 Task: In the  document Skylar ,change text color to 'Dark Blue' Insert the shape mentioned shape on right side of the text 'Cloud'. Change color of the shape to  YellowChange shape height to  3
Action: Mouse moved to (379, 315)
Screenshot: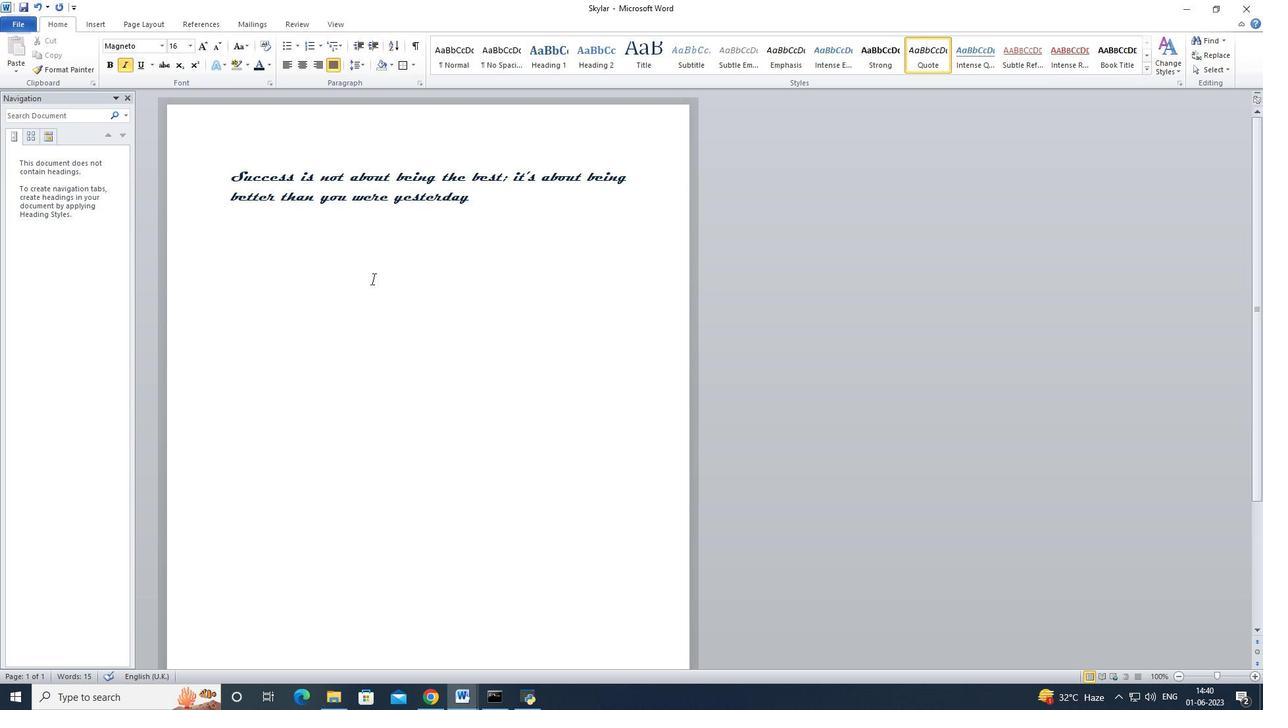 
Action: Mouse pressed left at (379, 315)
Screenshot: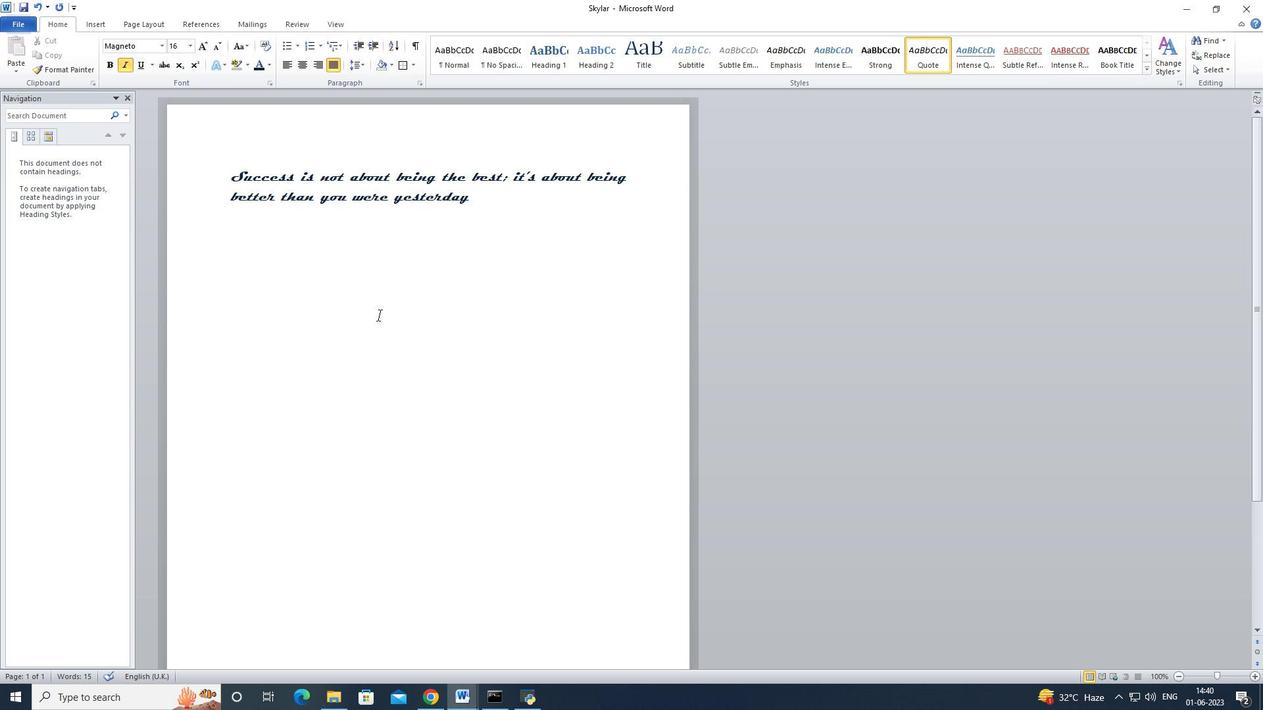 
Action: Mouse moved to (482, 251)
Screenshot: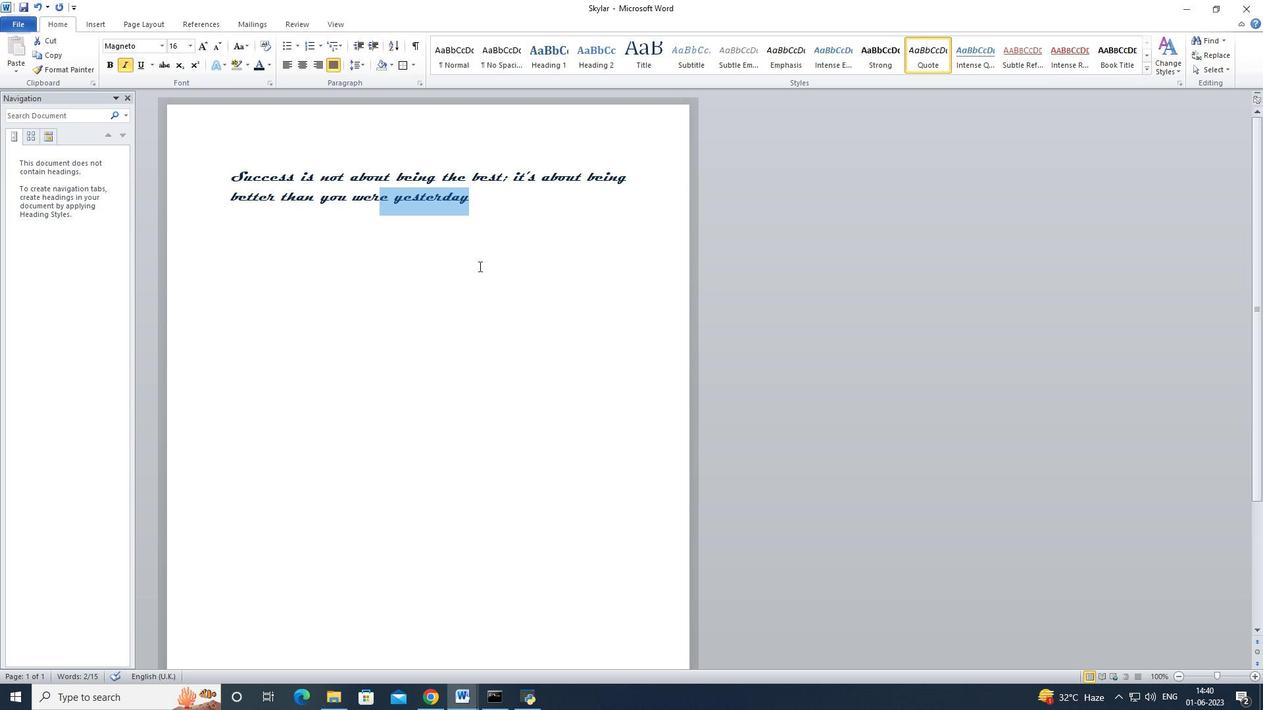 
Action: Mouse pressed left at (482, 251)
Screenshot: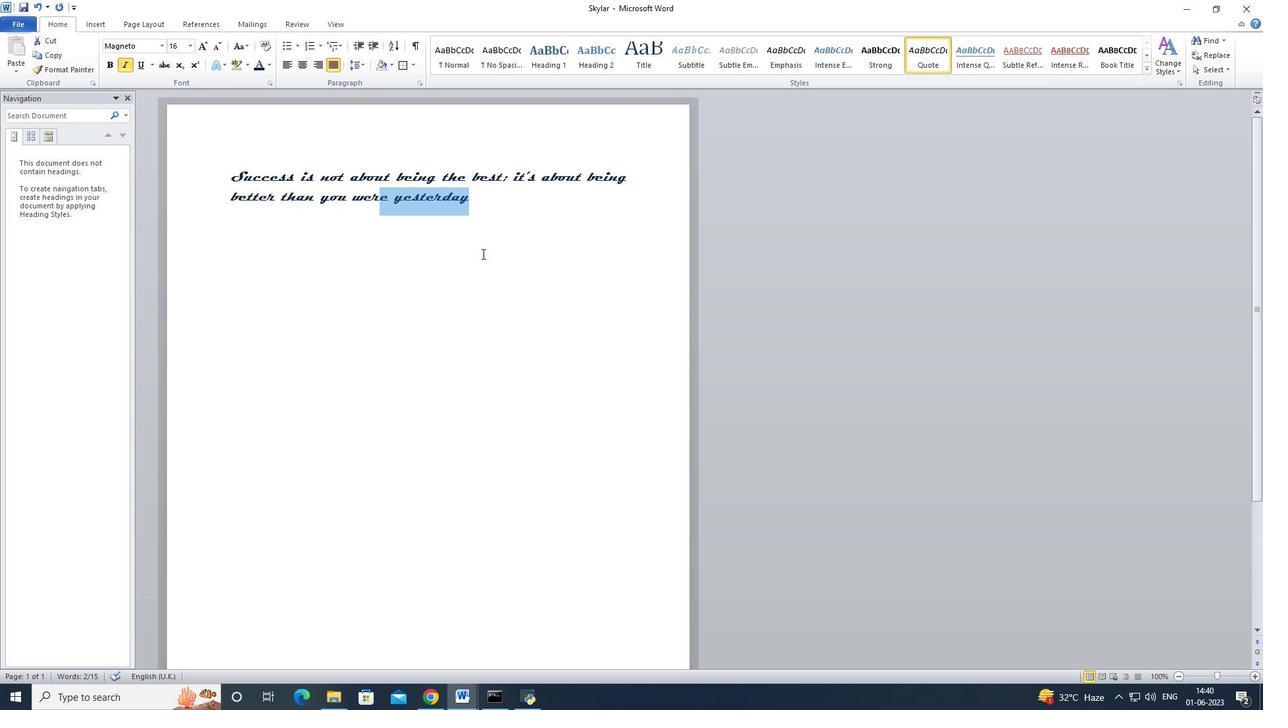 
Action: Mouse moved to (476, 202)
Screenshot: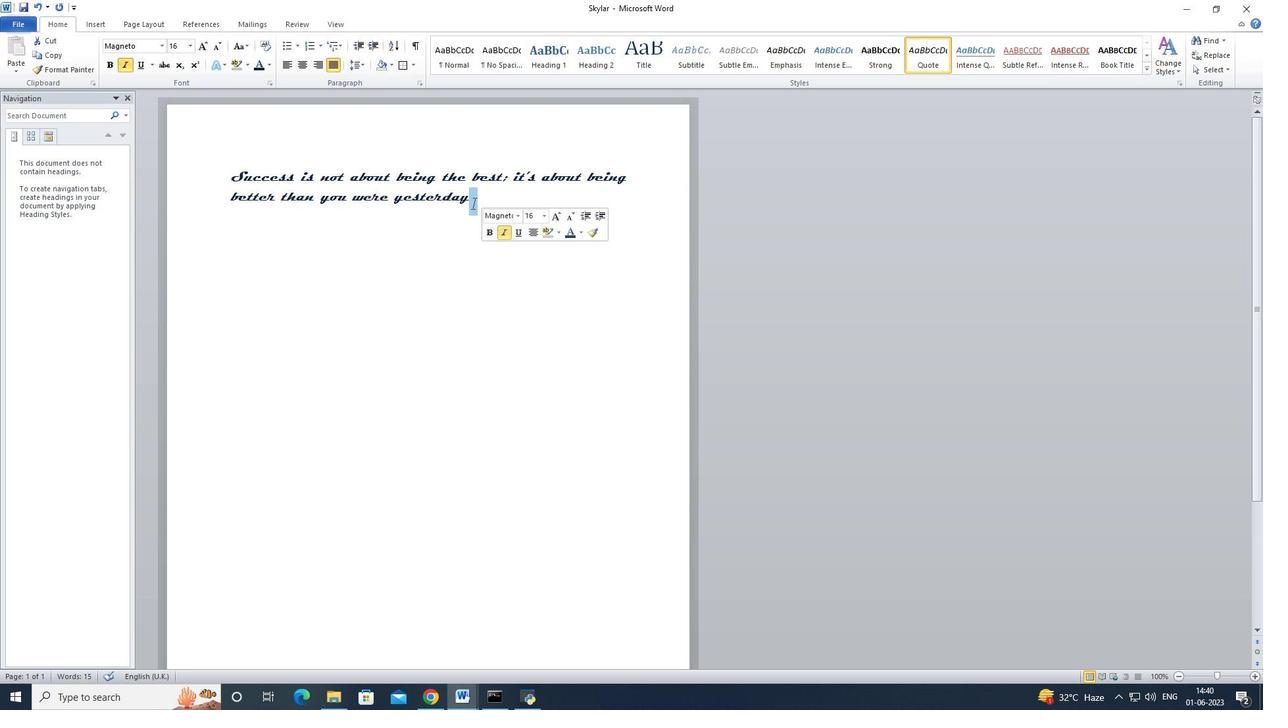 
Action: Mouse pressed left at (476, 202)
Screenshot: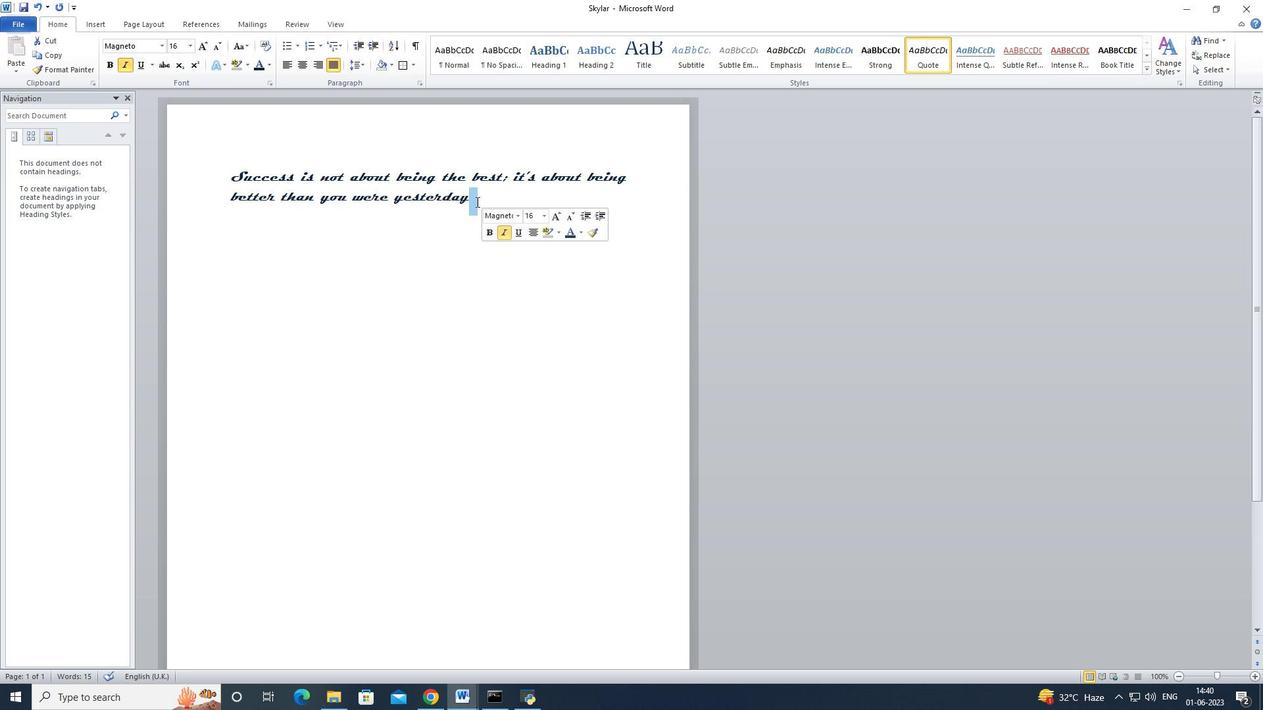 
Action: Mouse moved to (270, 66)
Screenshot: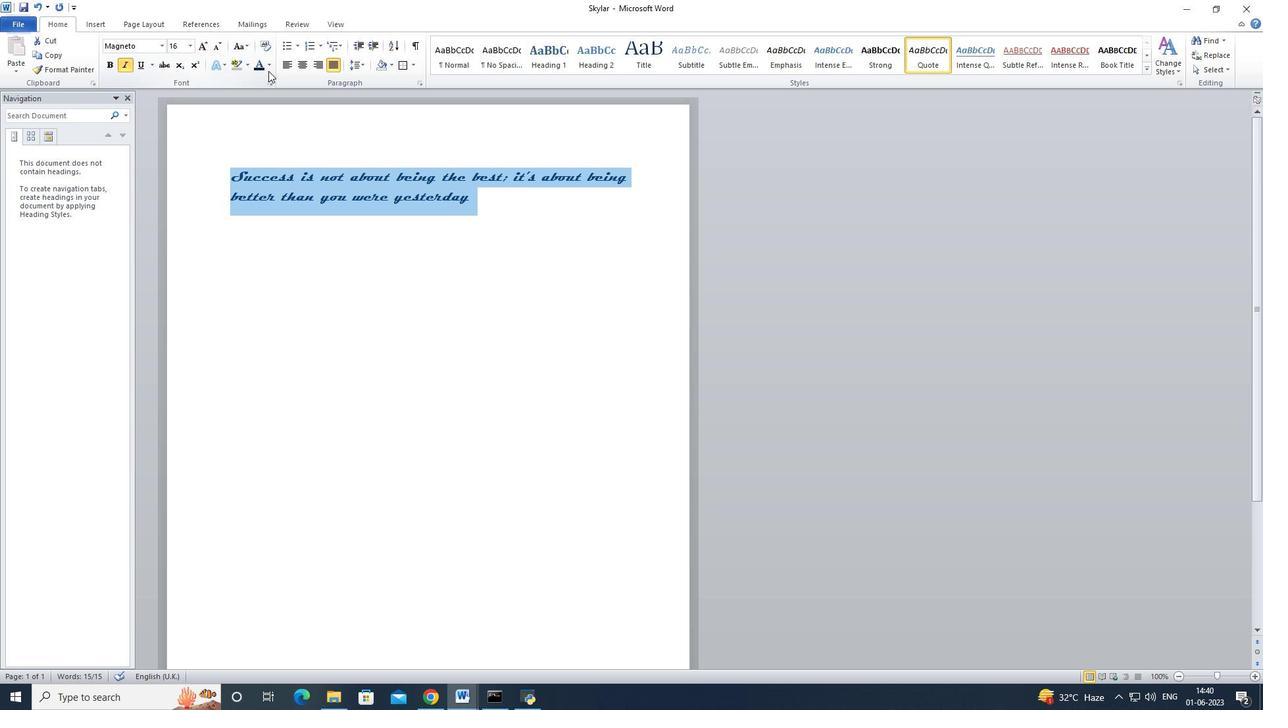 
Action: Mouse pressed left at (270, 66)
Screenshot: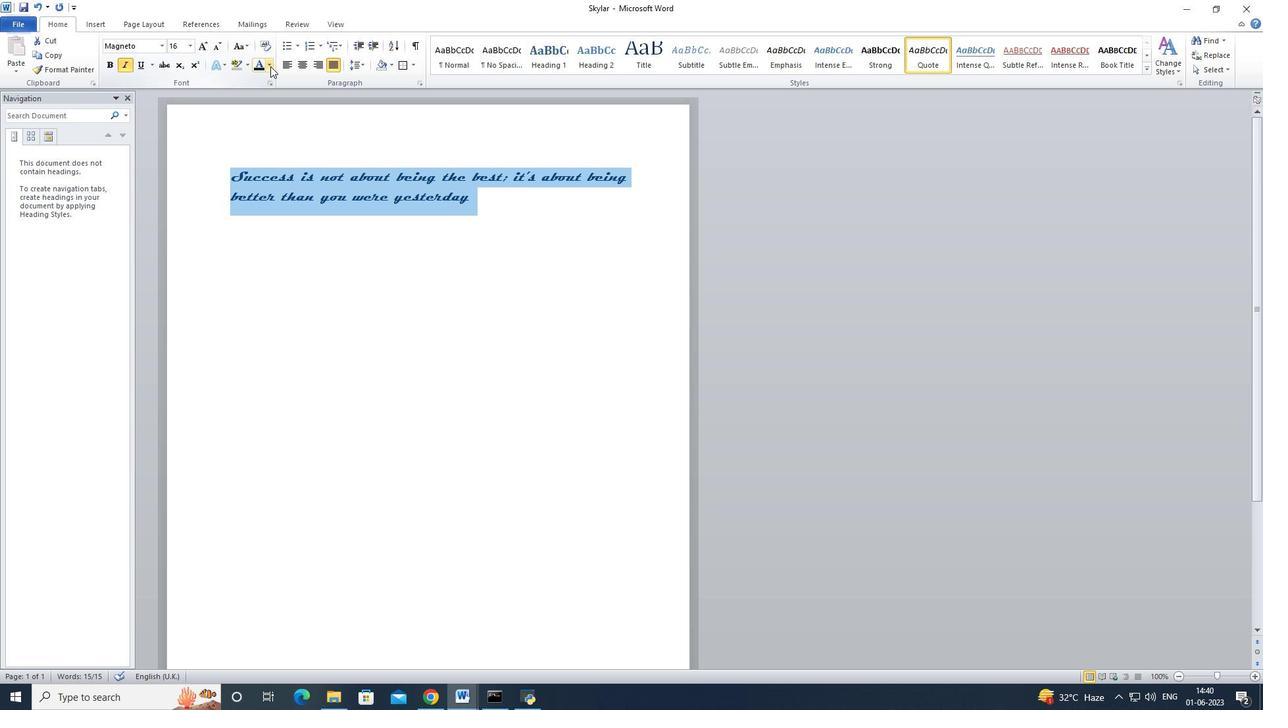 
Action: Mouse moved to (293, 150)
Screenshot: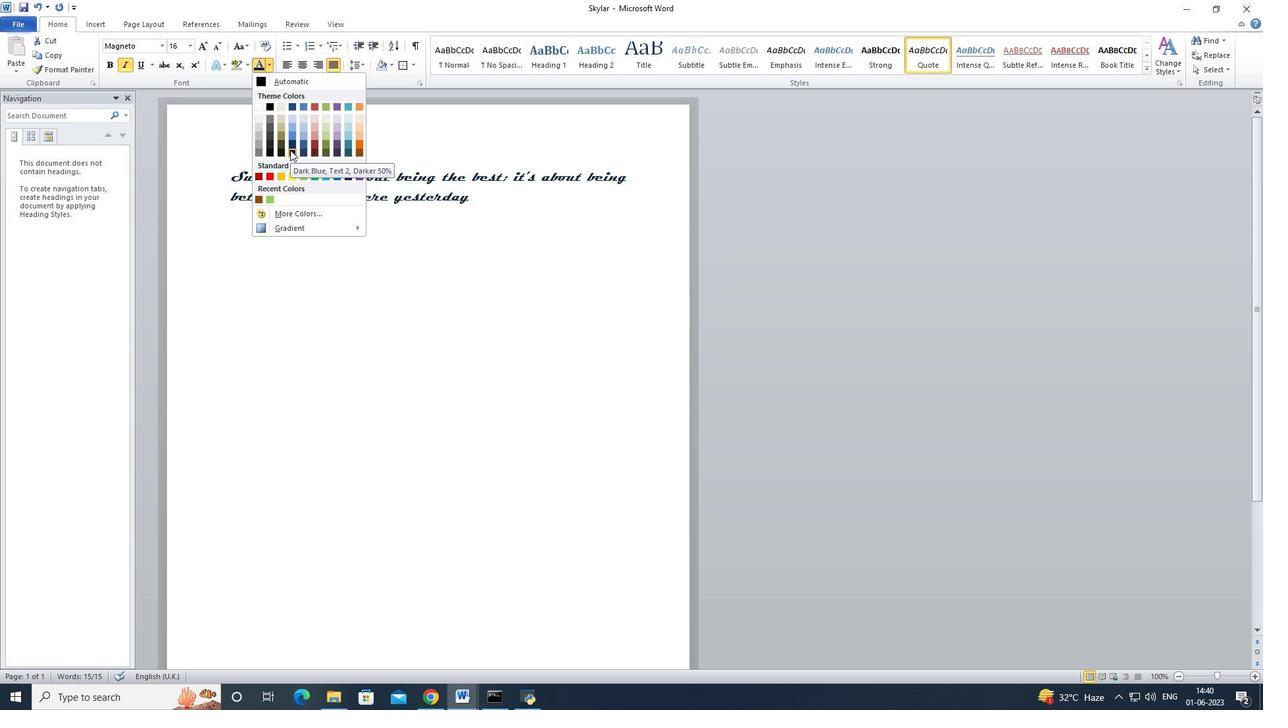 
Action: Mouse pressed left at (293, 150)
Screenshot: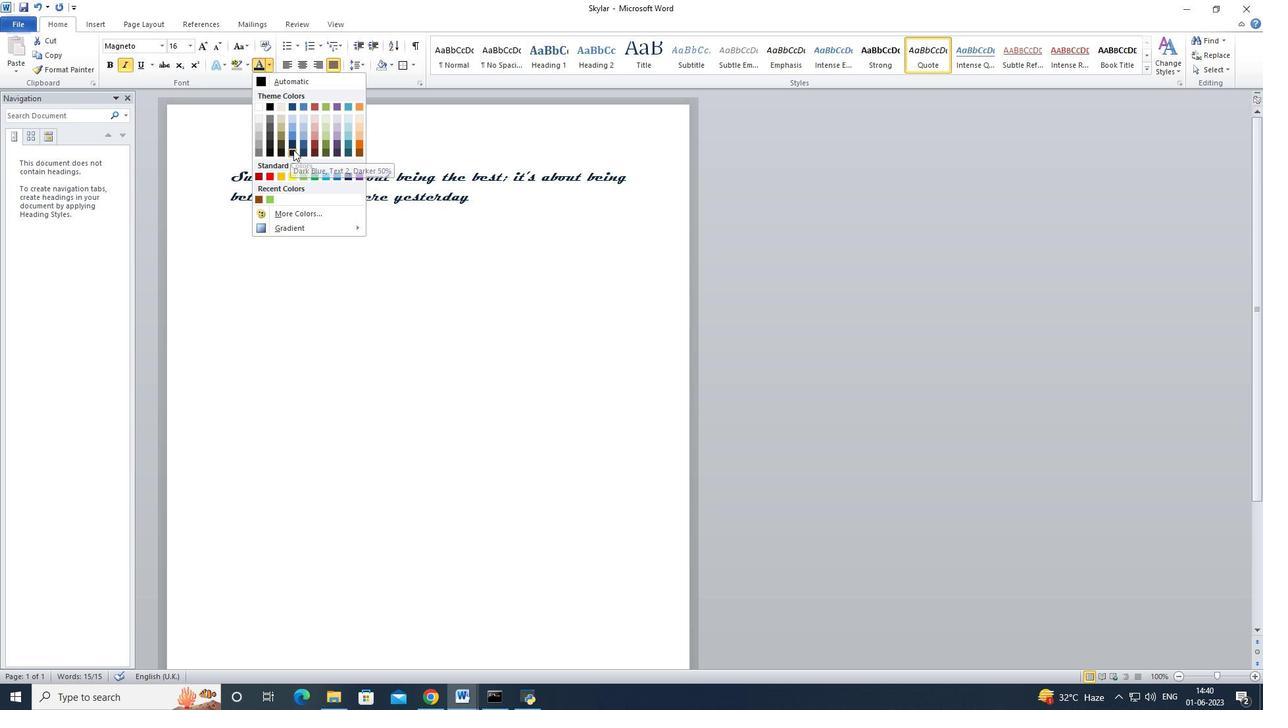 
Action: Mouse moved to (491, 198)
Screenshot: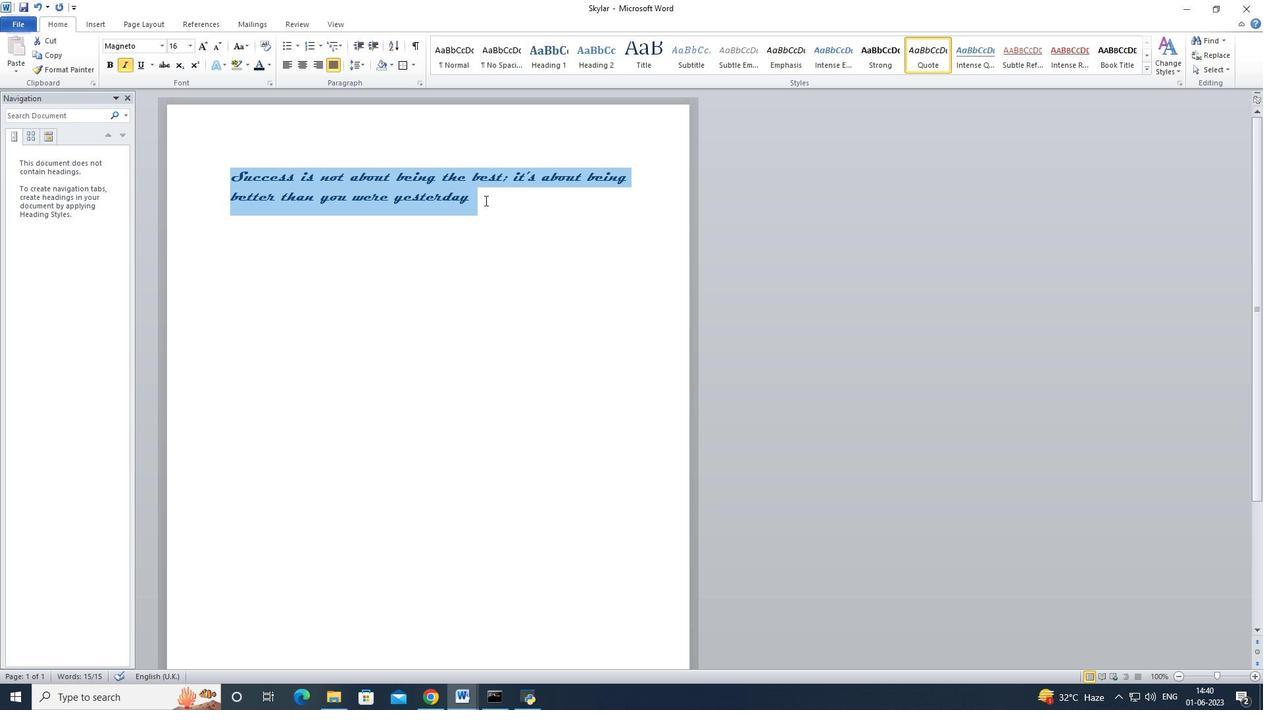 
Action: Mouse pressed left at (491, 198)
Screenshot: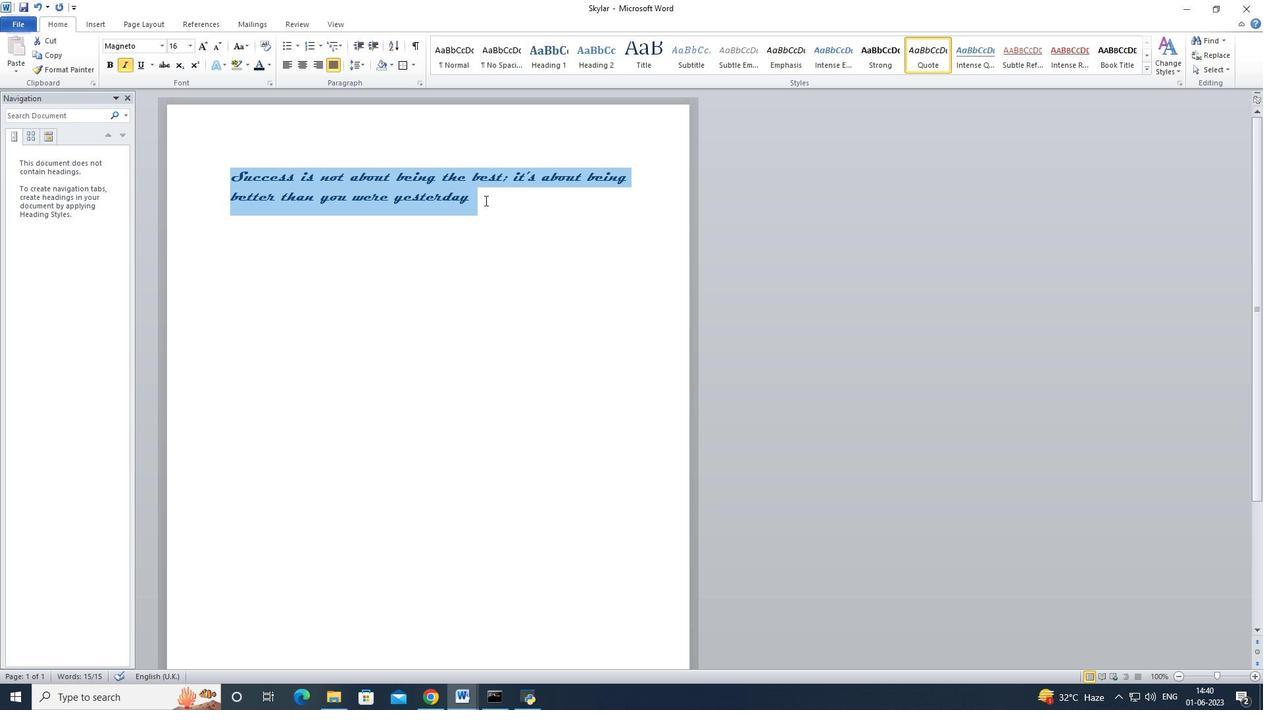 
Action: Mouse moved to (97, 19)
Screenshot: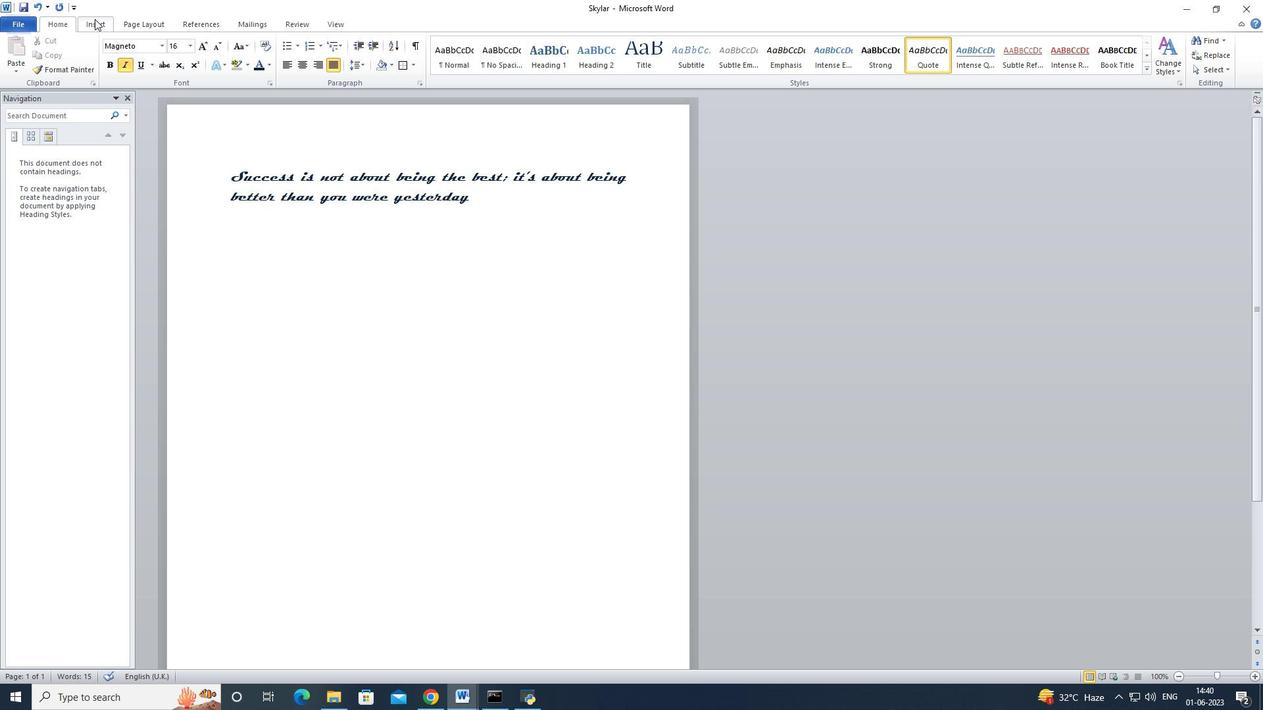 
Action: Mouse pressed left at (97, 19)
Screenshot: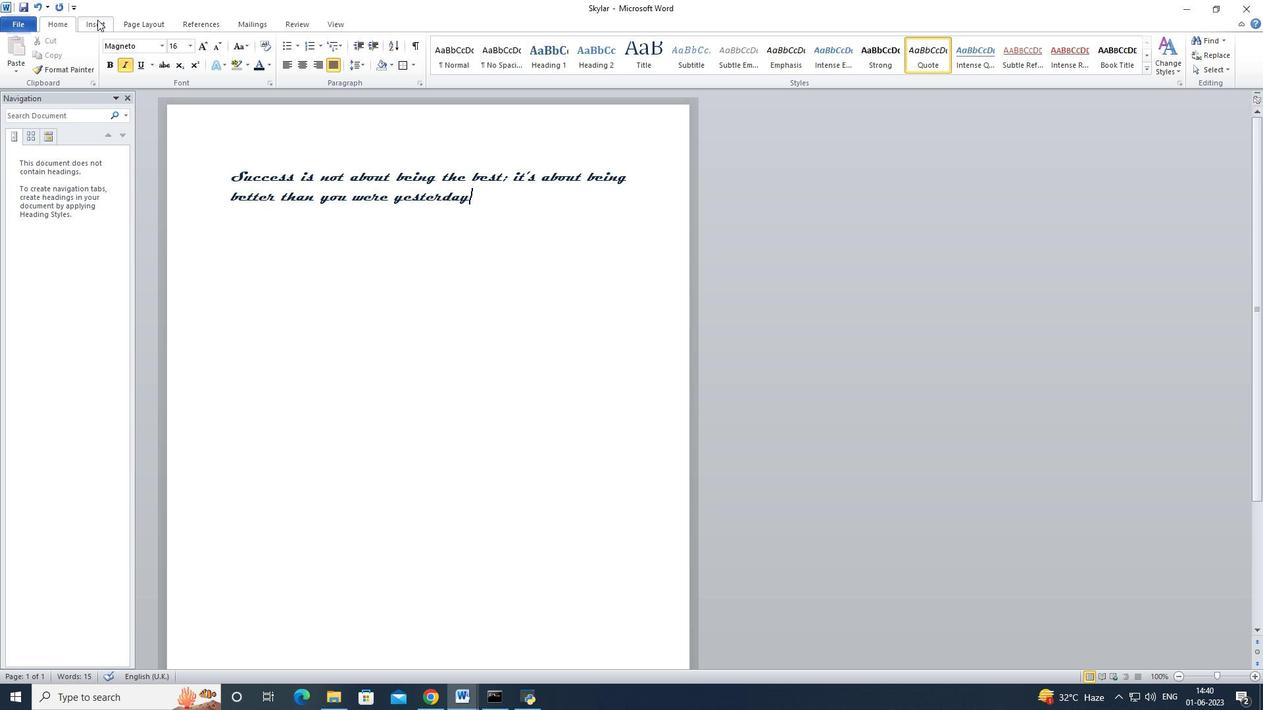 
Action: Mouse moved to (202, 52)
Screenshot: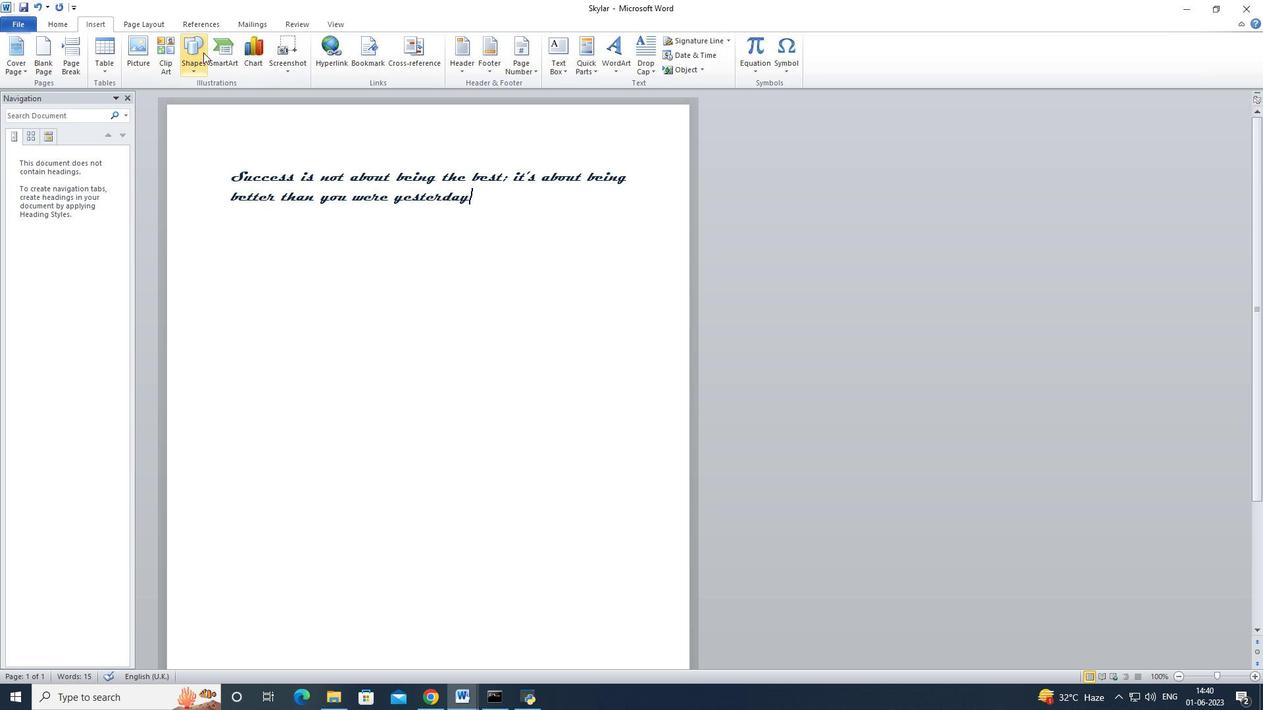 
Action: Mouse pressed left at (202, 52)
Screenshot: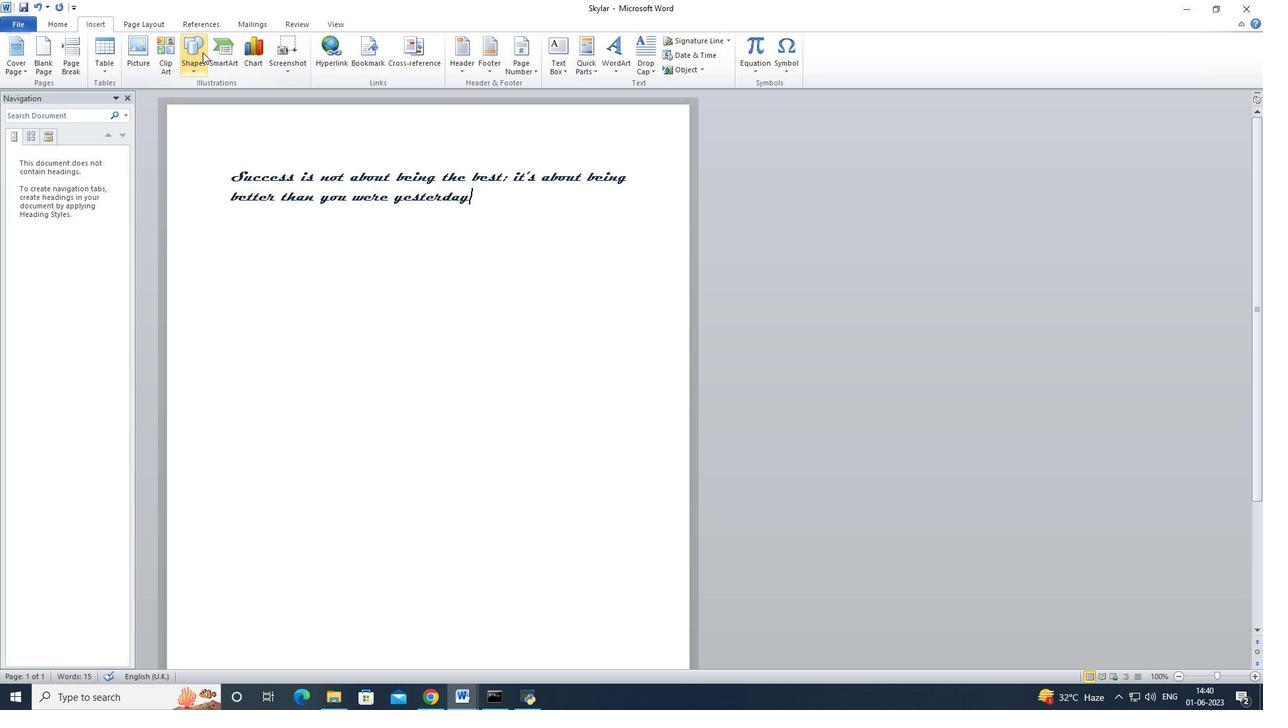 
Action: Mouse moved to (317, 209)
Screenshot: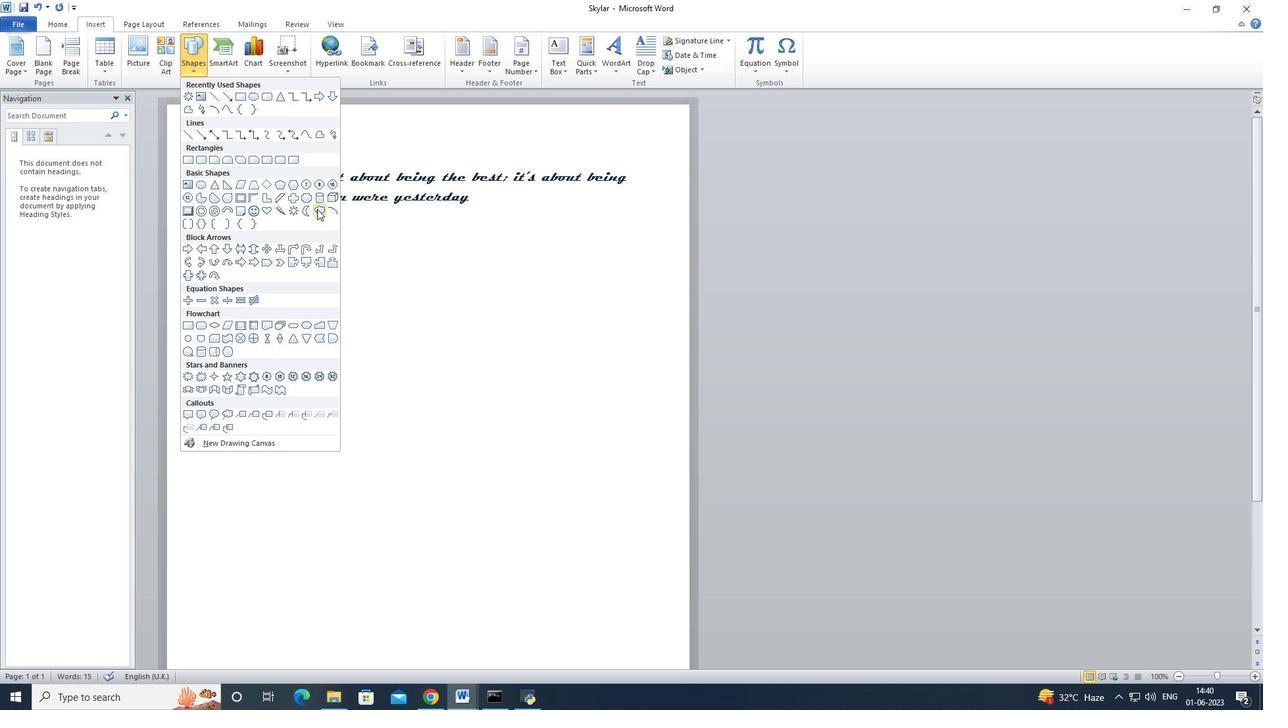 
Action: Mouse pressed left at (317, 209)
Screenshot: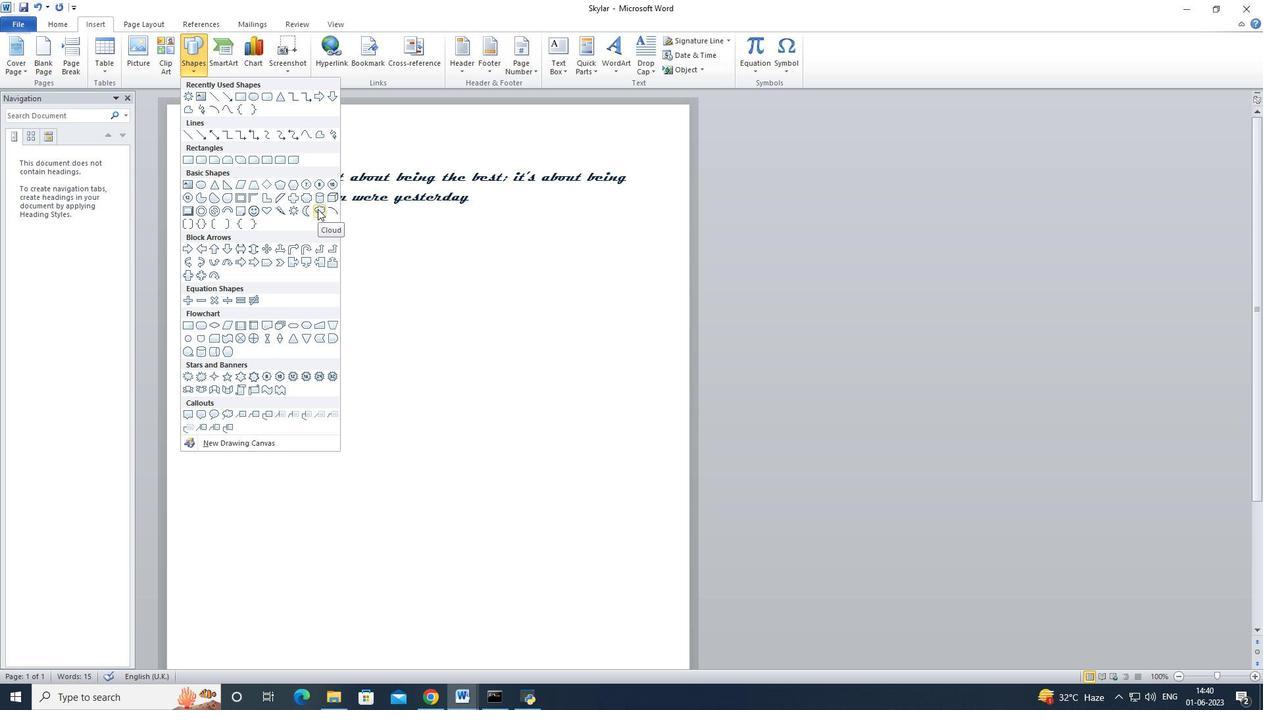 
Action: Mouse moved to (489, 206)
Screenshot: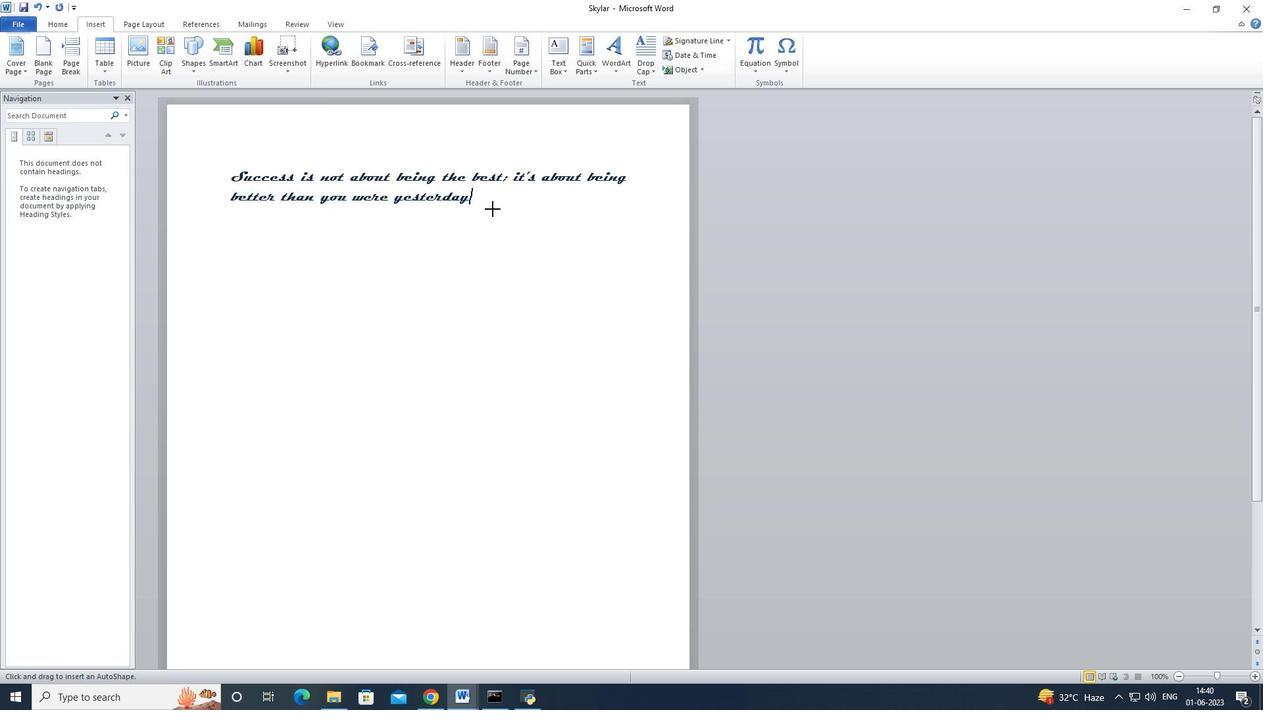 
Action: Mouse pressed left at (489, 206)
Screenshot: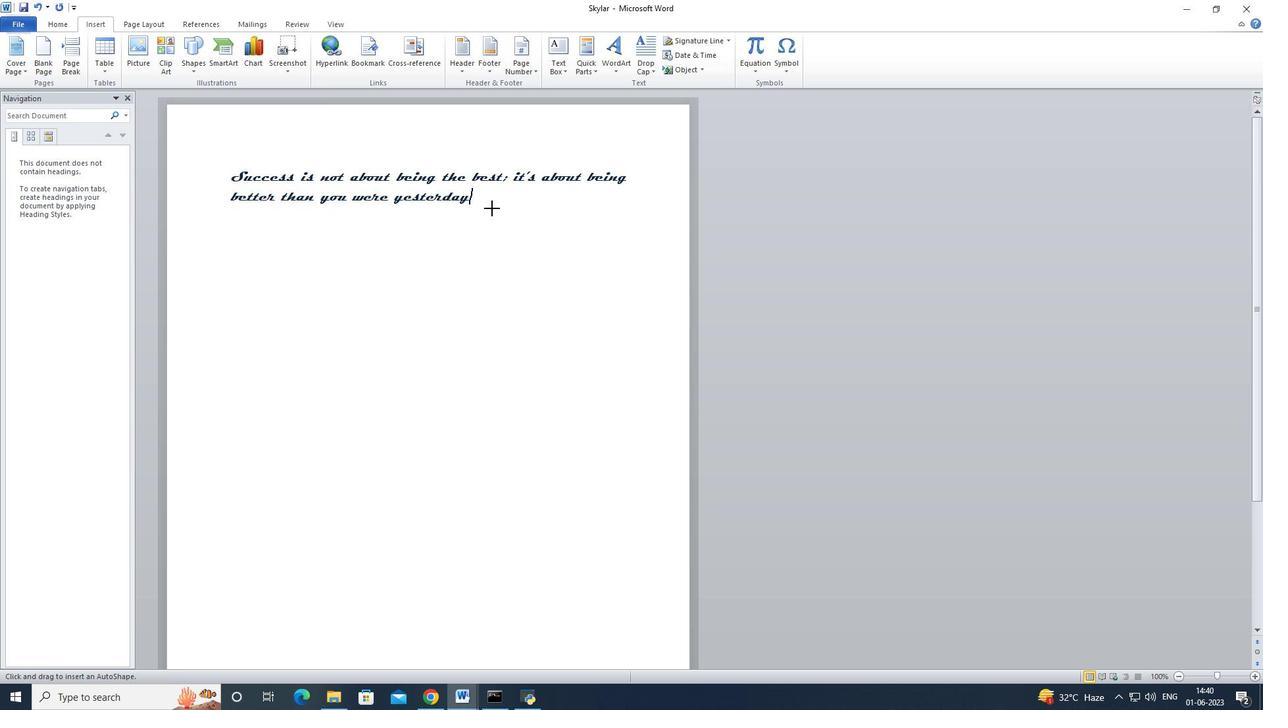
Action: Mouse moved to (491, 38)
Screenshot: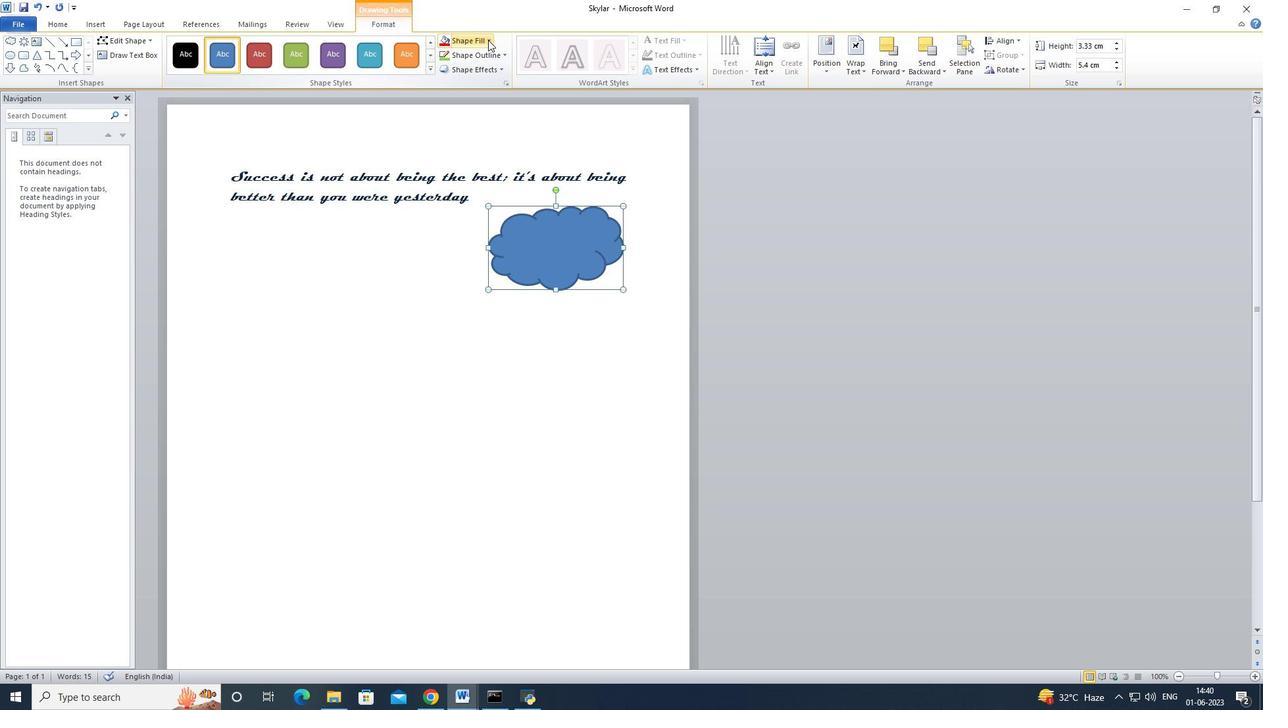 
Action: Mouse pressed left at (491, 38)
Screenshot: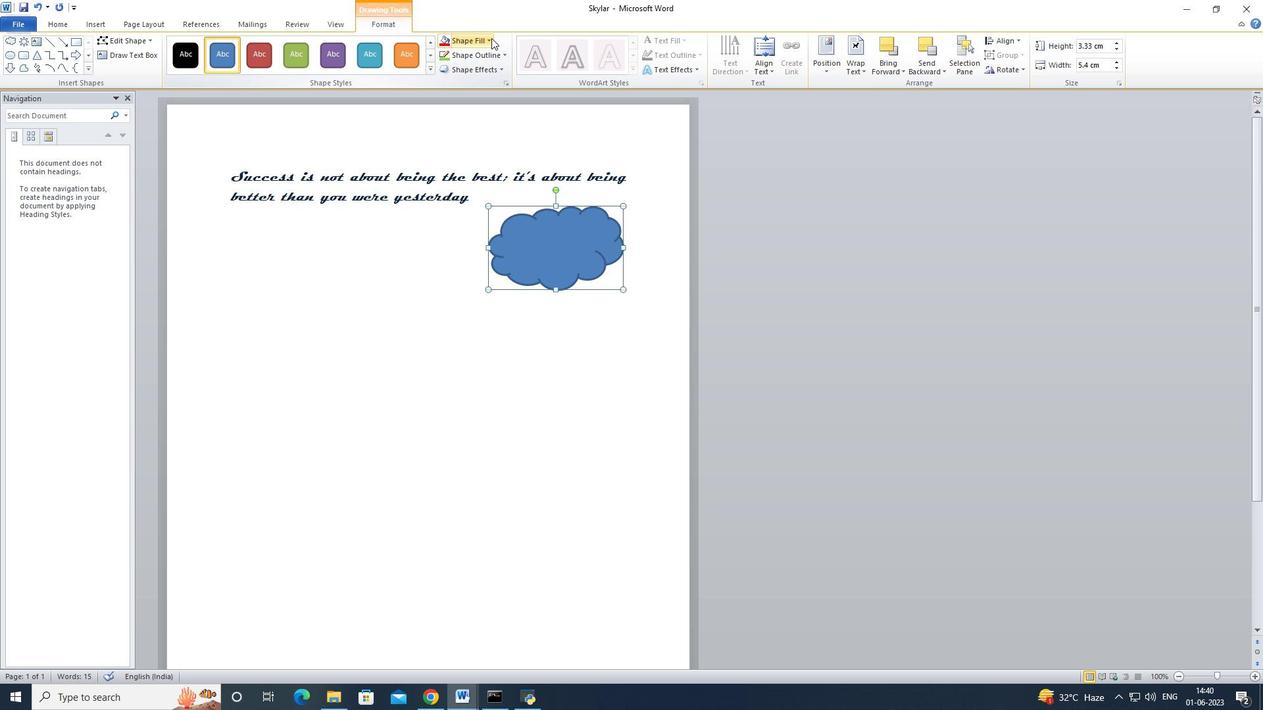
Action: Mouse moved to (476, 134)
Screenshot: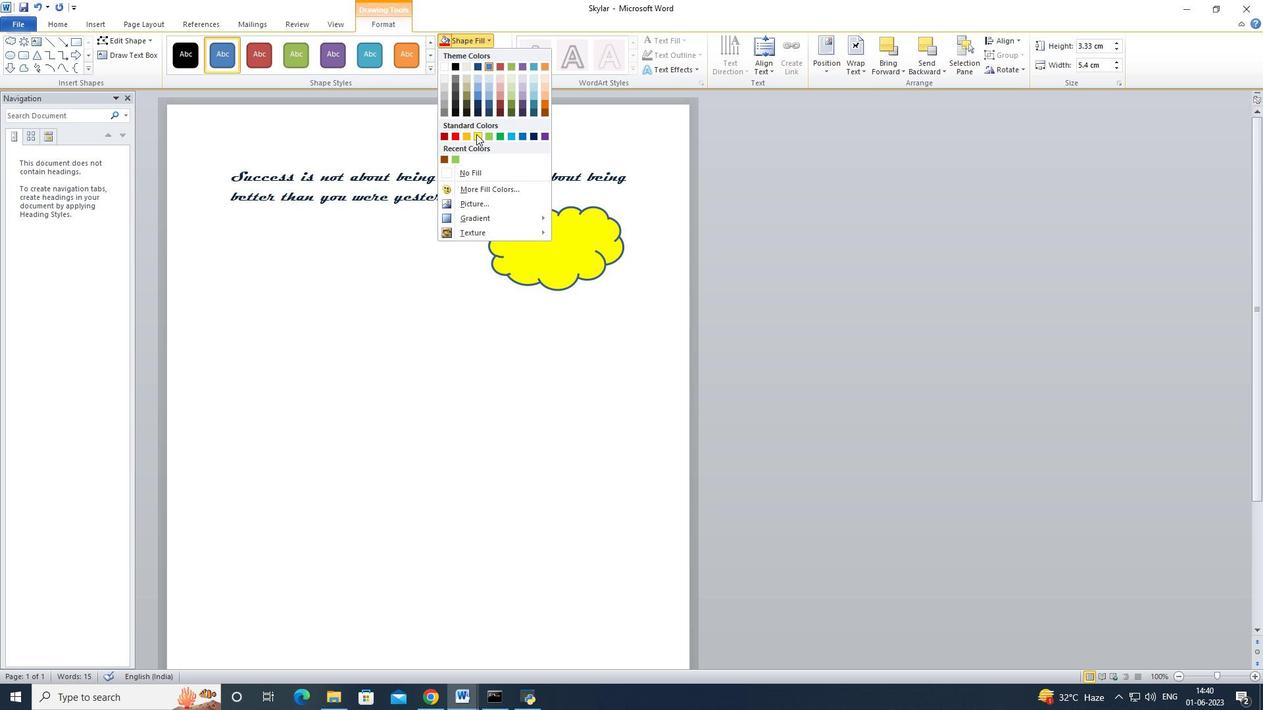 
Action: Mouse pressed left at (476, 134)
Screenshot: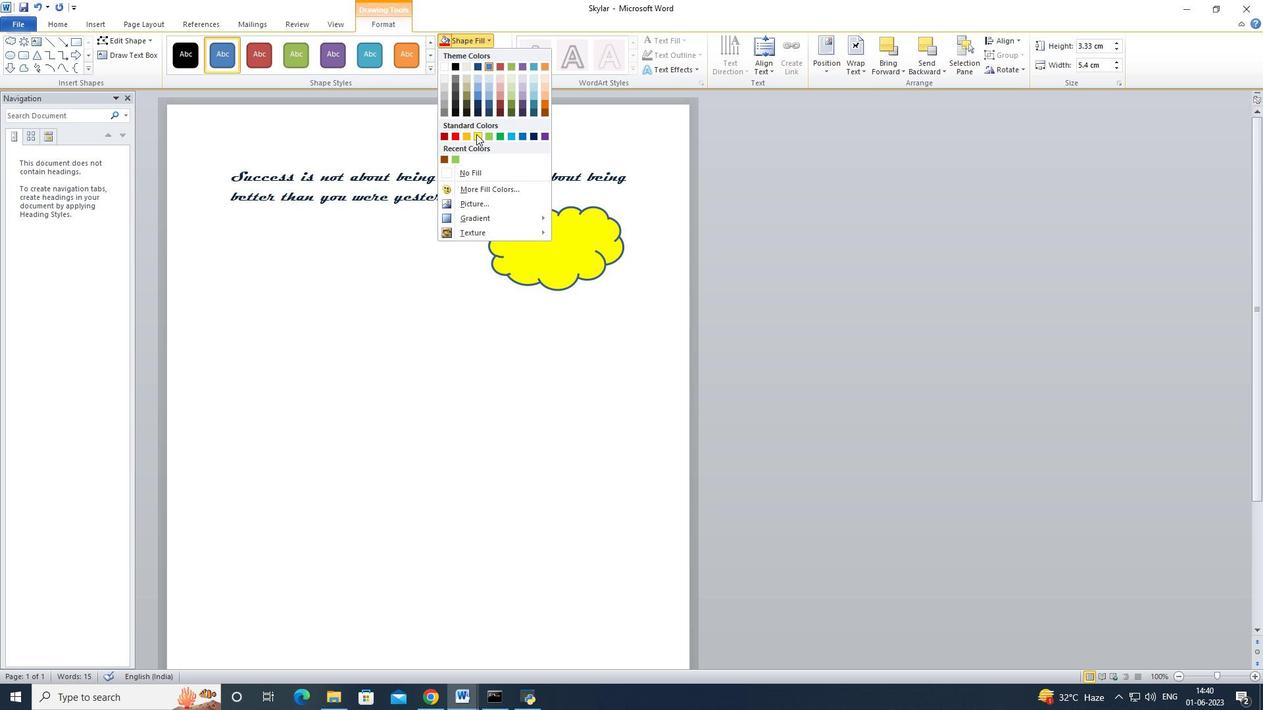 
Action: Mouse moved to (1104, 46)
Screenshot: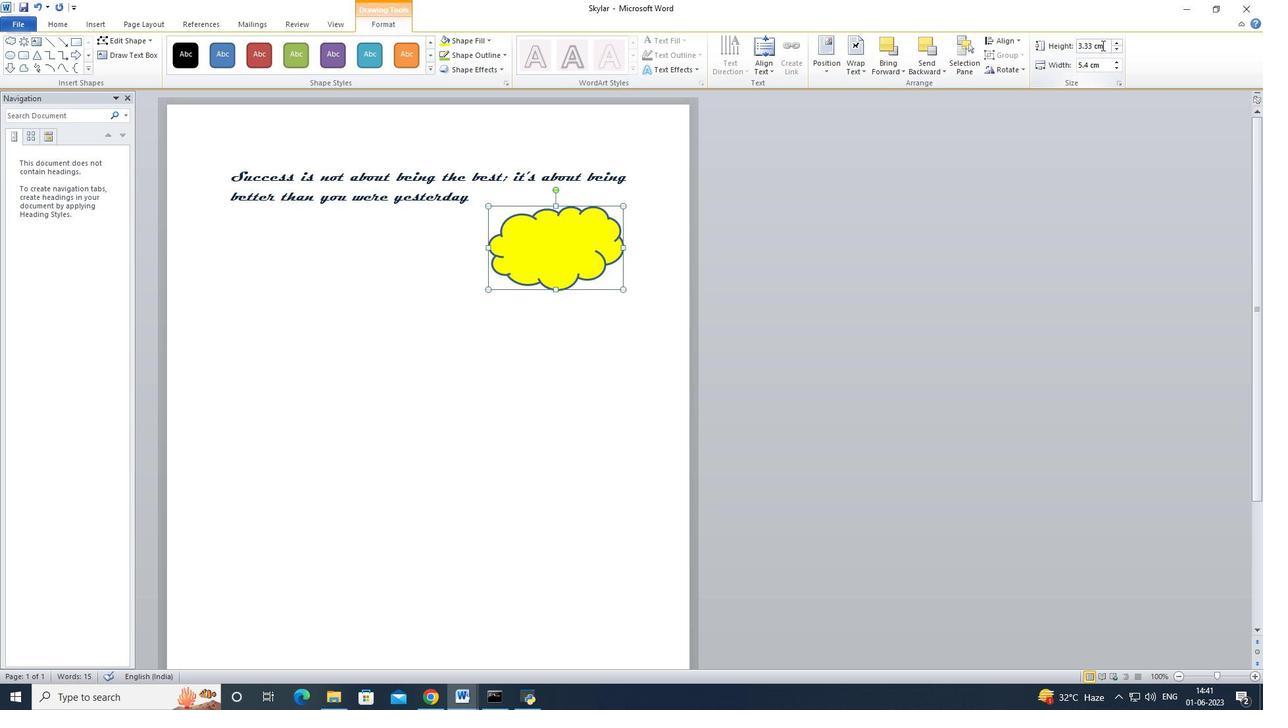 
Action: Mouse pressed left at (1104, 46)
Screenshot: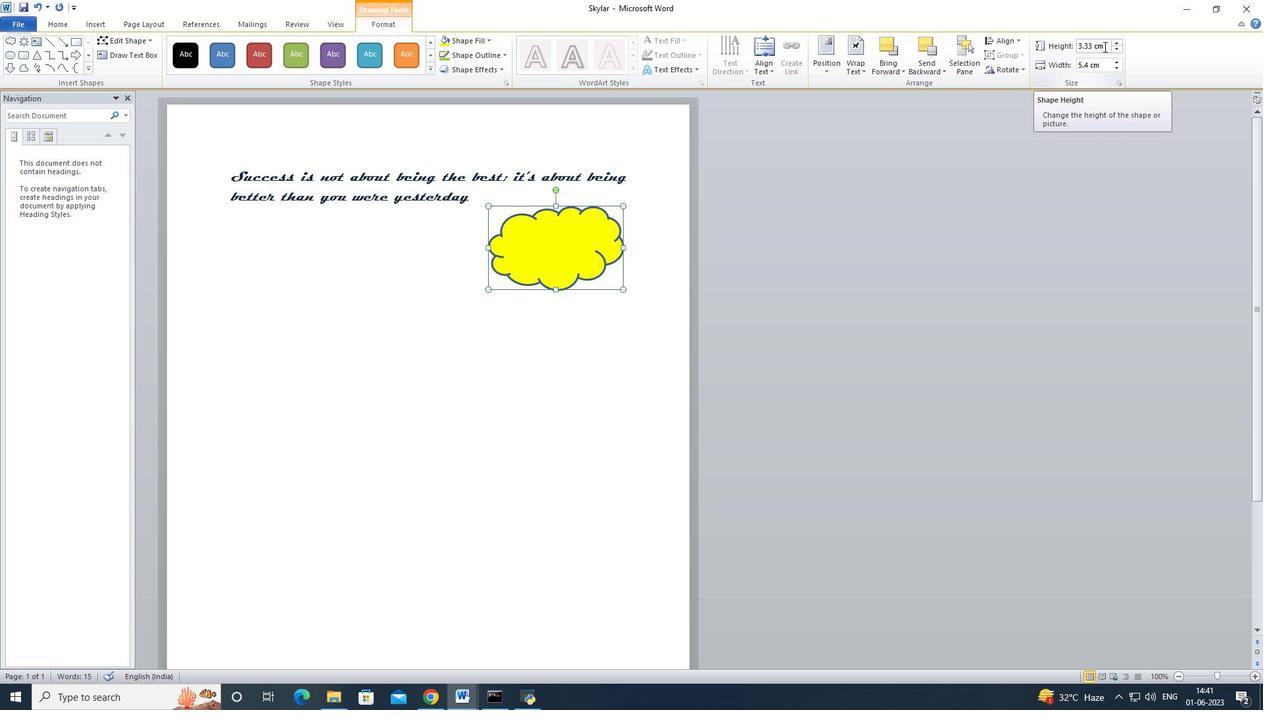 
Action: Mouse moved to (1105, 46)
Screenshot: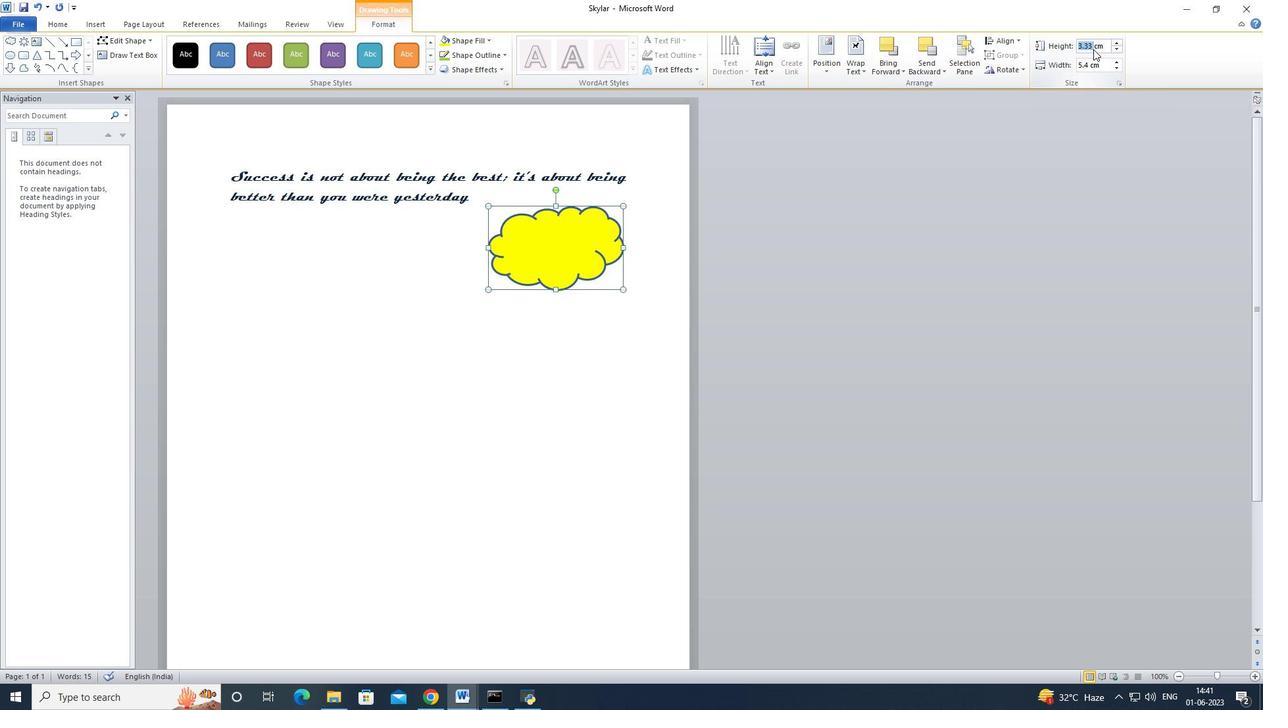 
Action: Key pressed 3<Key.enter>
Screenshot: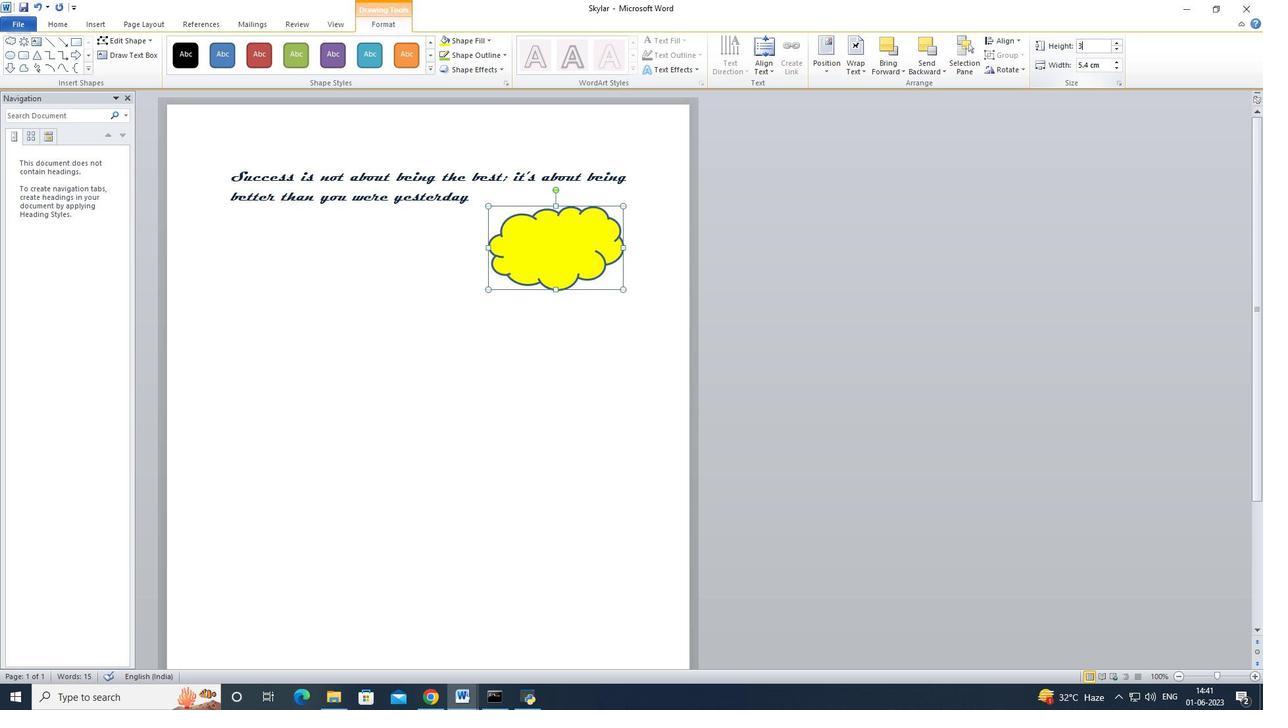 
Action: Mouse moved to (587, 319)
Screenshot: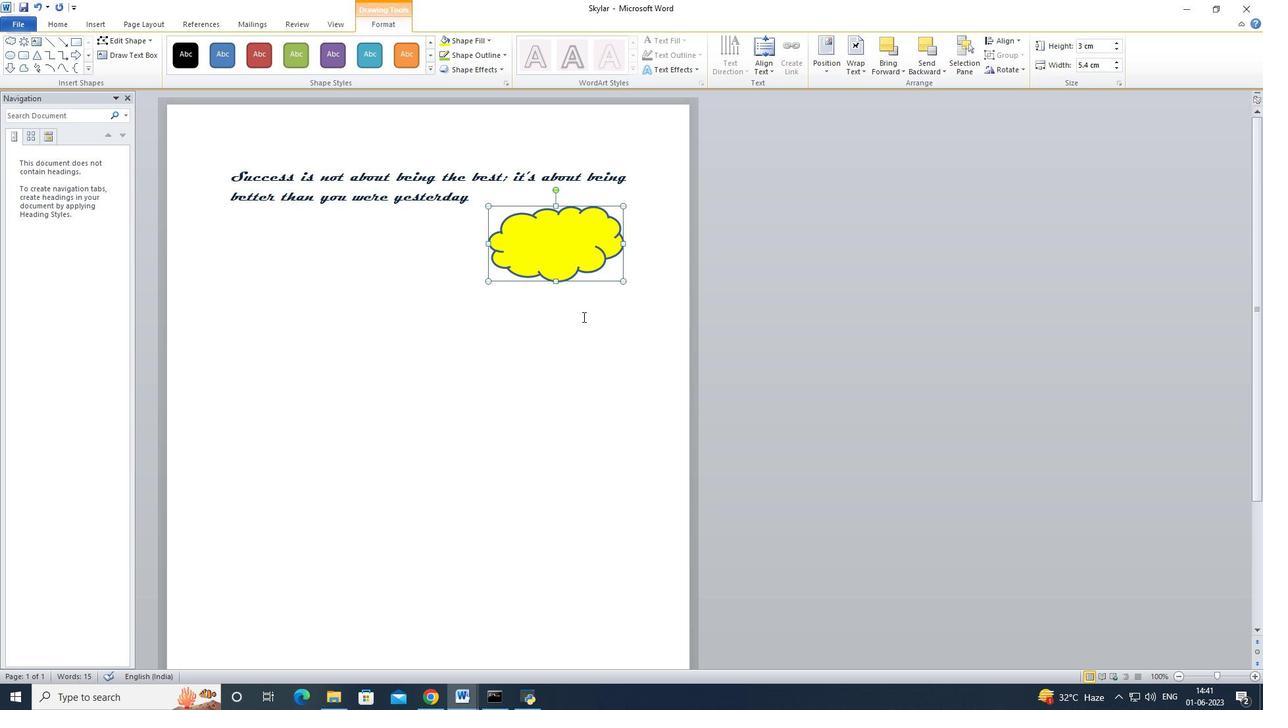 
Action: Mouse pressed left at (587, 319)
Screenshot: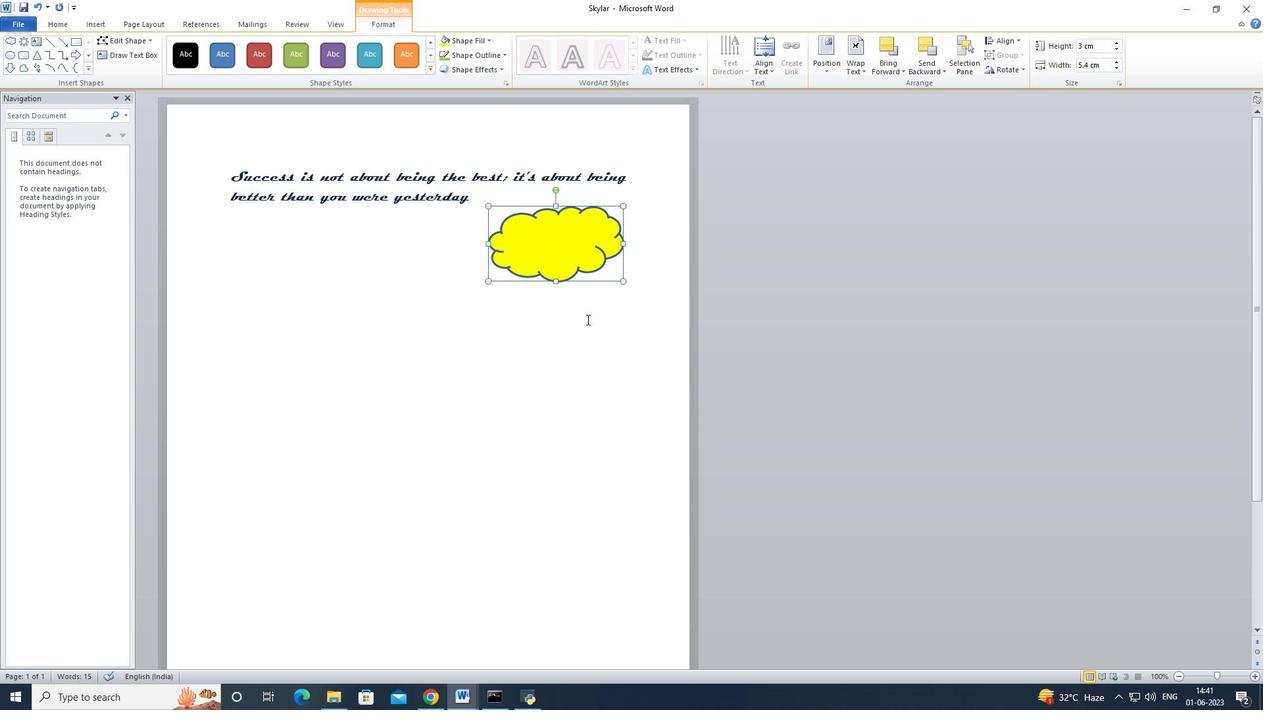 
Action: Mouse moved to (580, 243)
Screenshot: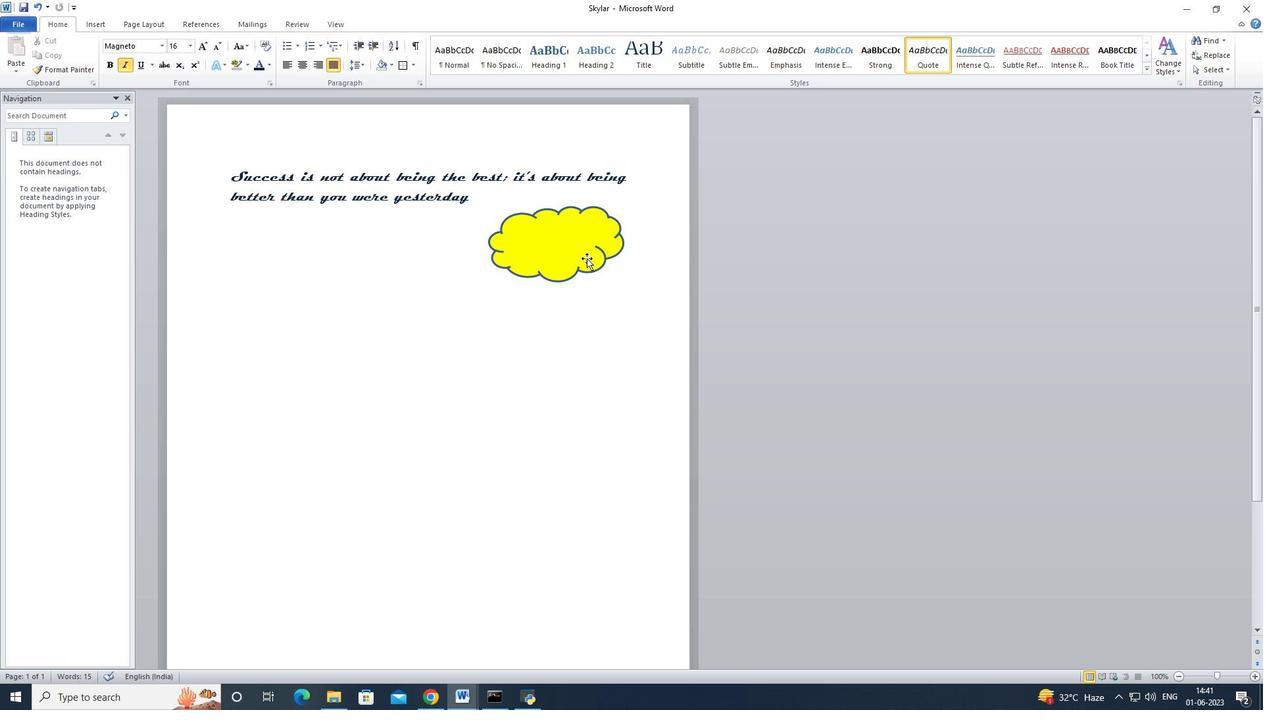 
Action: Mouse pressed left at (580, 243)
Screenshot: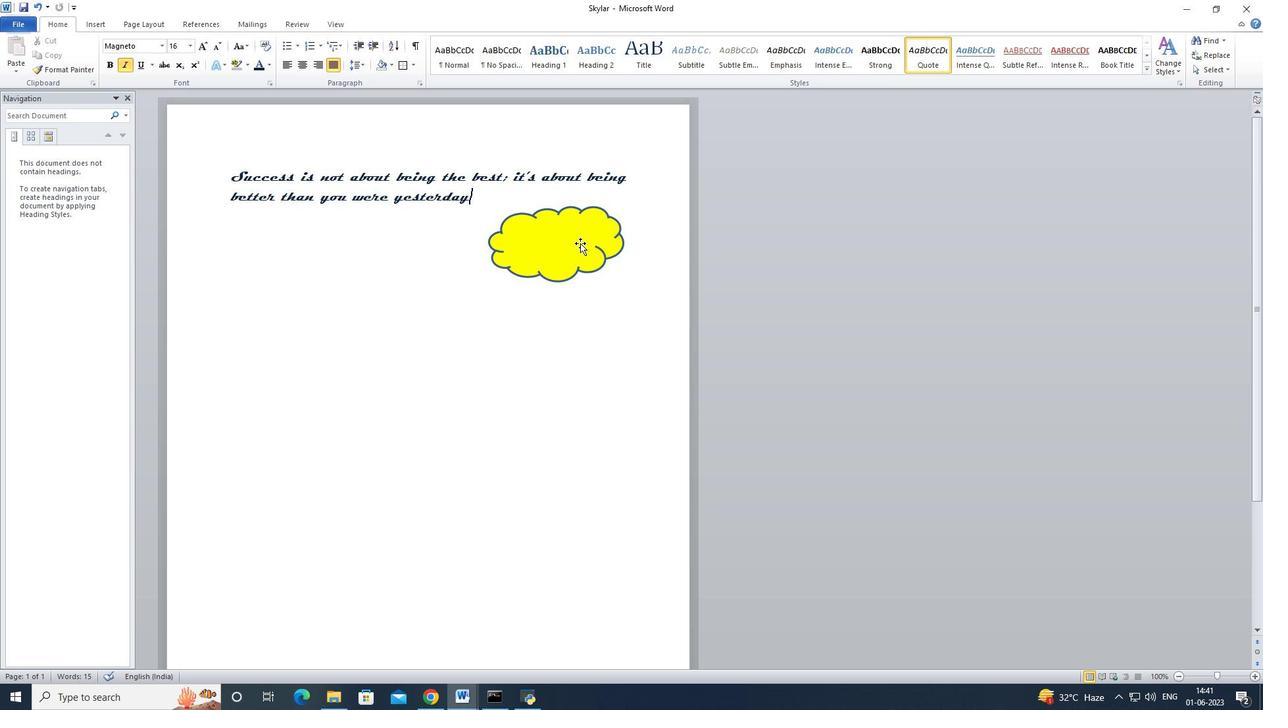 
Action: Mouse moved to (398, 21)
Screenshot: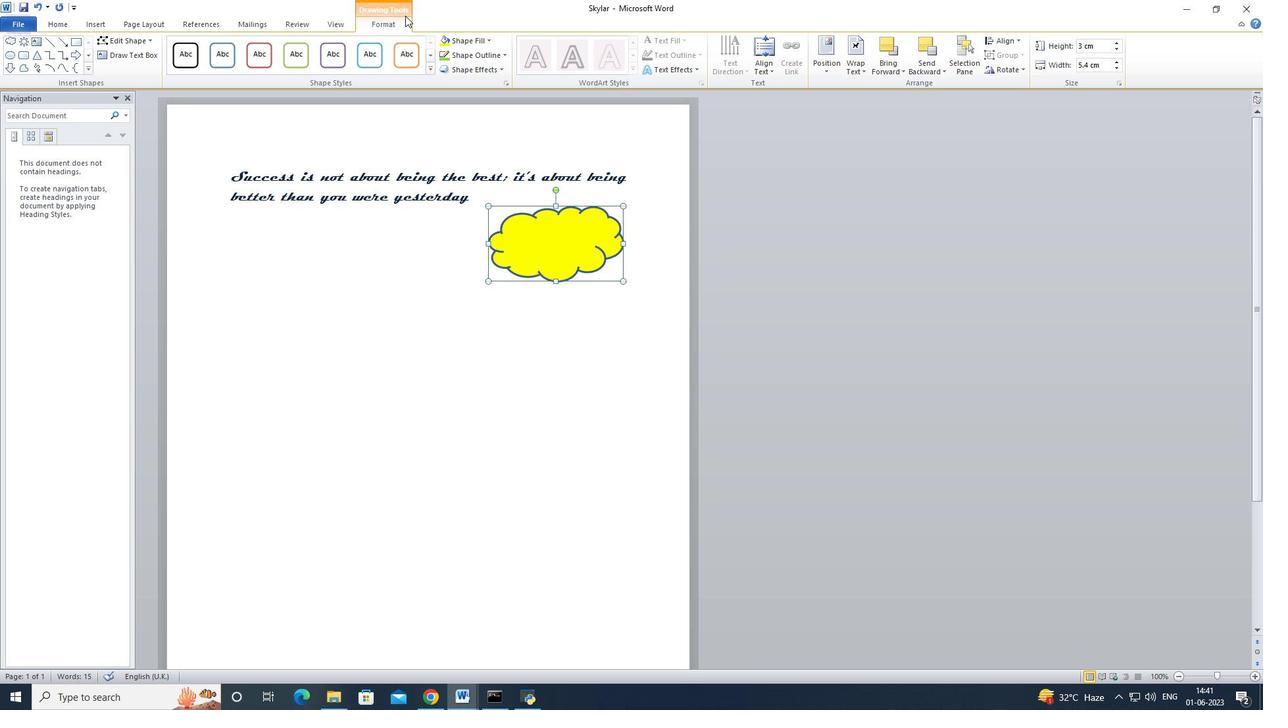
Action: Mouse pressed left at (398, 21)
Screenshot: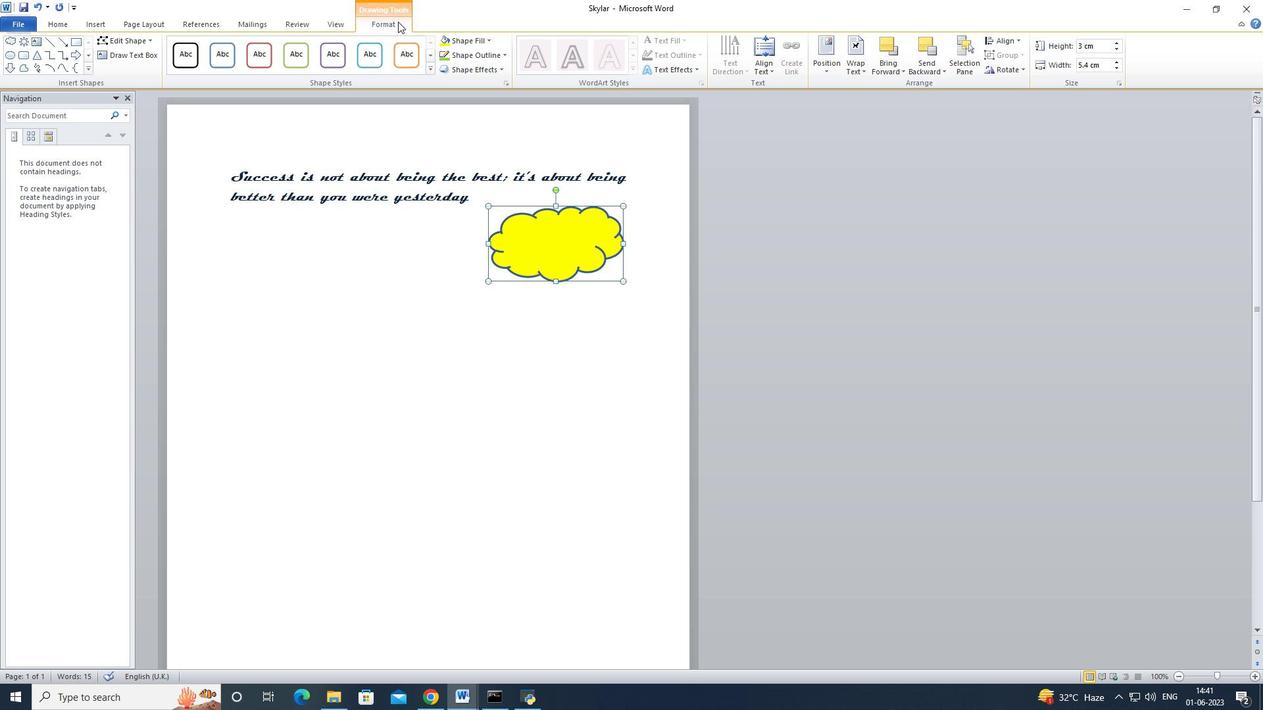 
Action: Mouse moved to (845, 74)
Screenshot: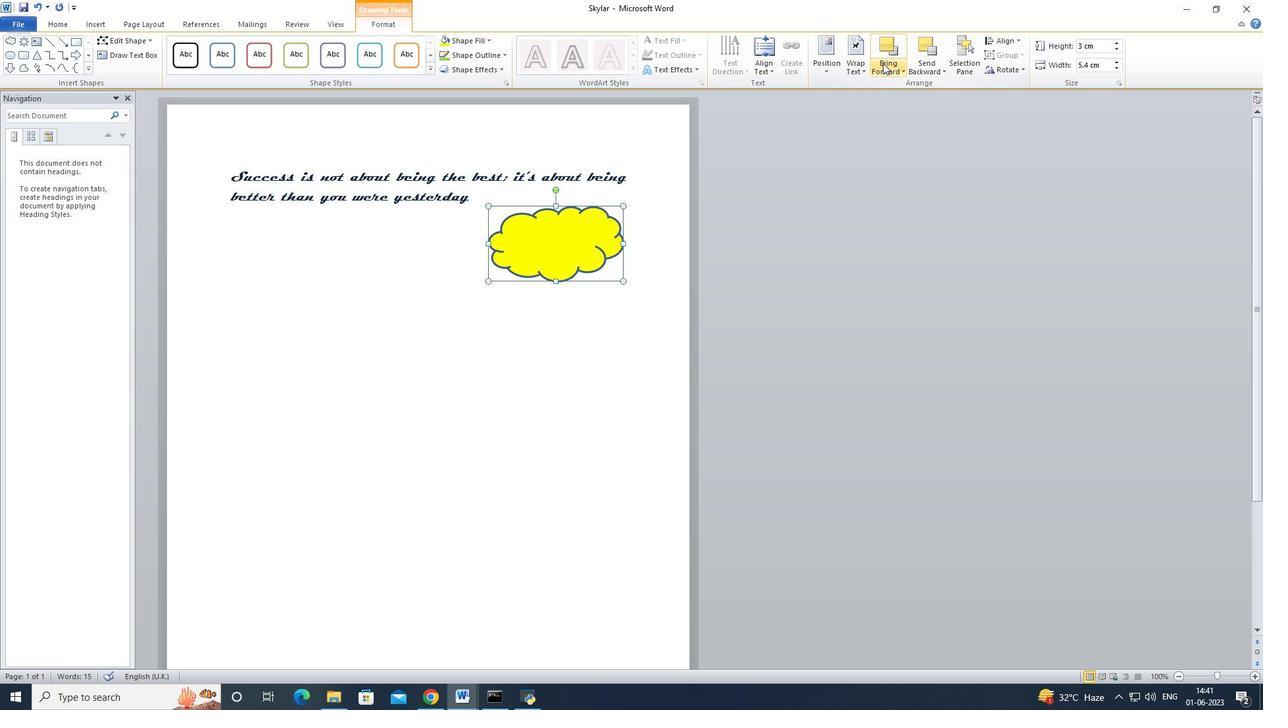
Action: Mouse pressed left at (845, 74)
Screenshot: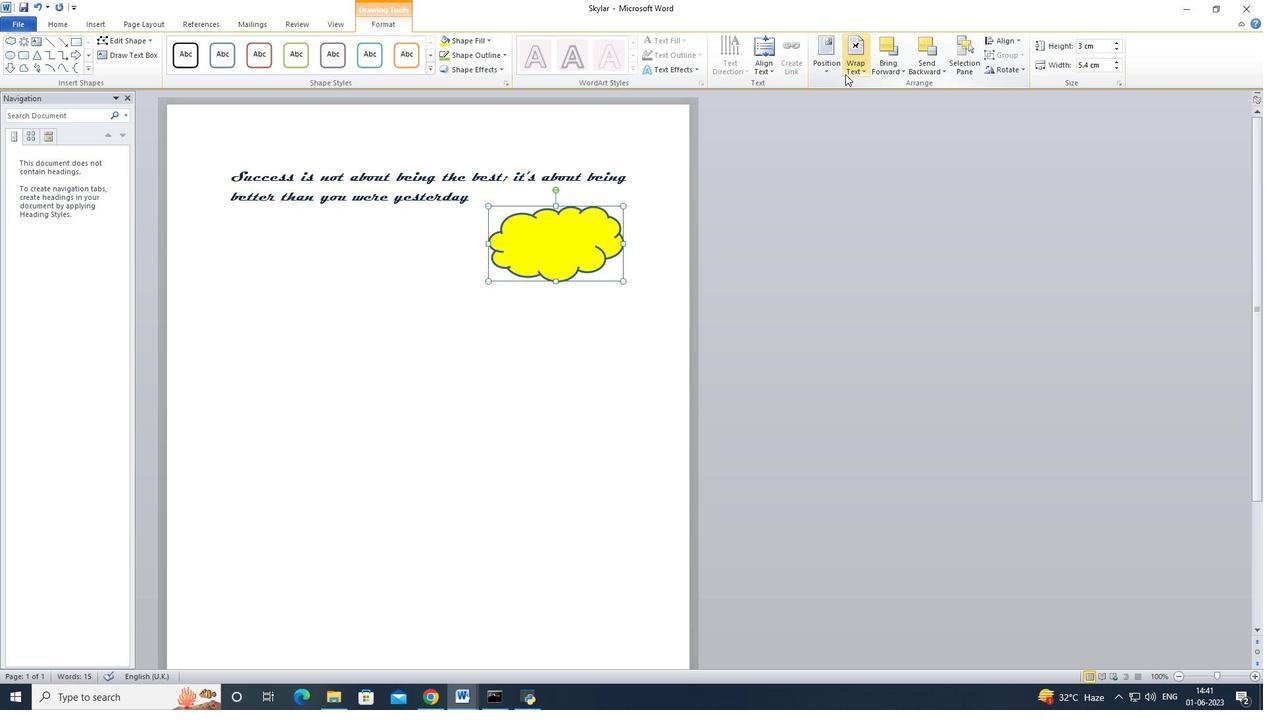 
Action: Mouse moved to (906, 216)
Screenshot: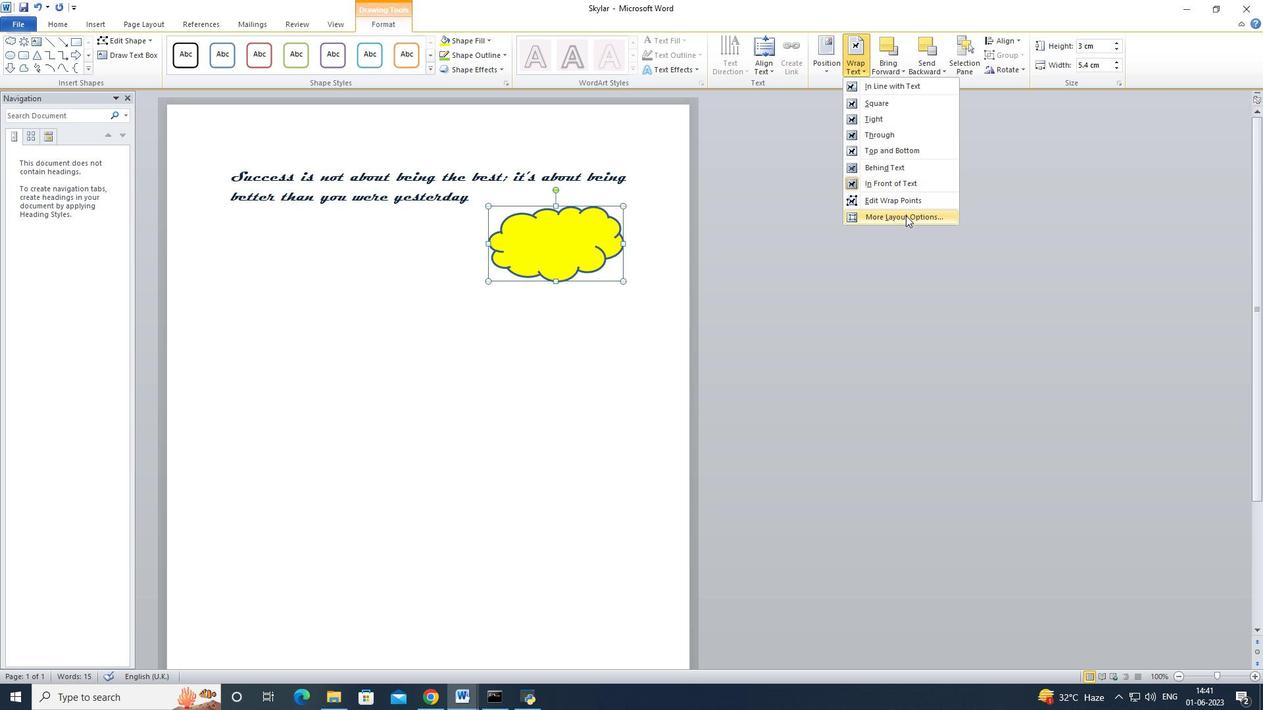 
Action: Mouse pressed left at (906, 216)
Screenshot: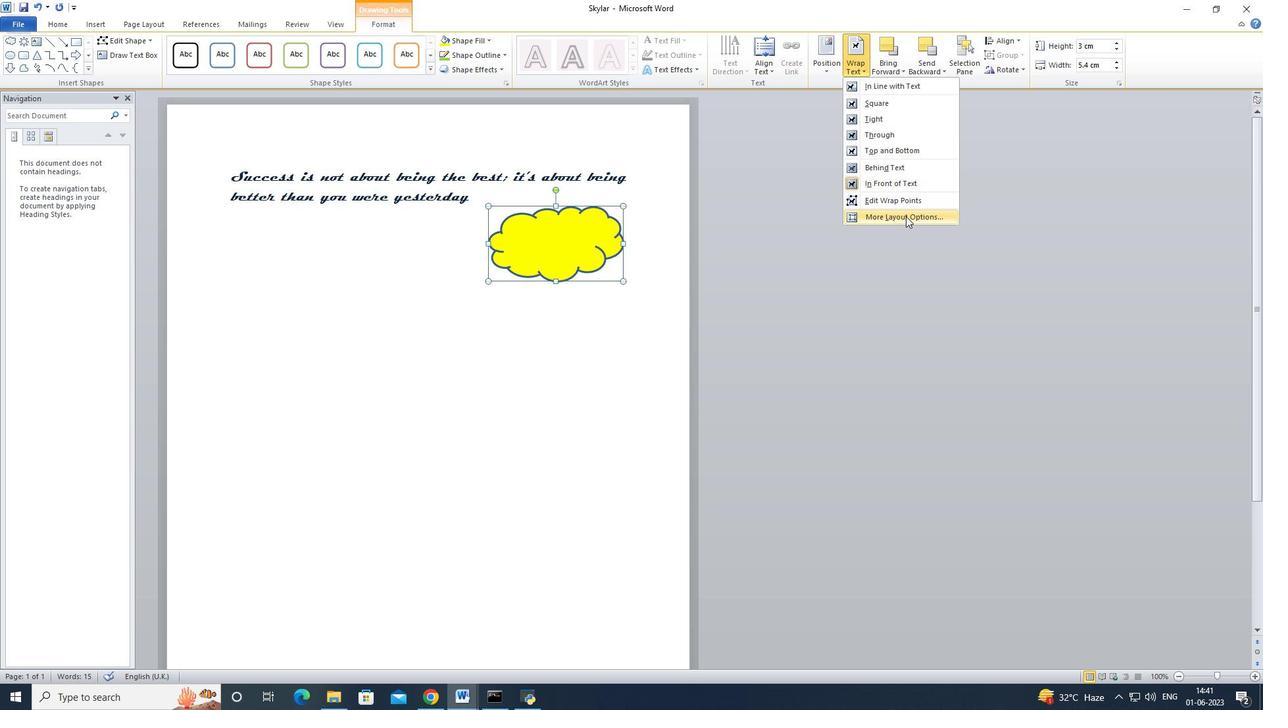 
Action: Mouse moved to (692, 260)
Screenshot: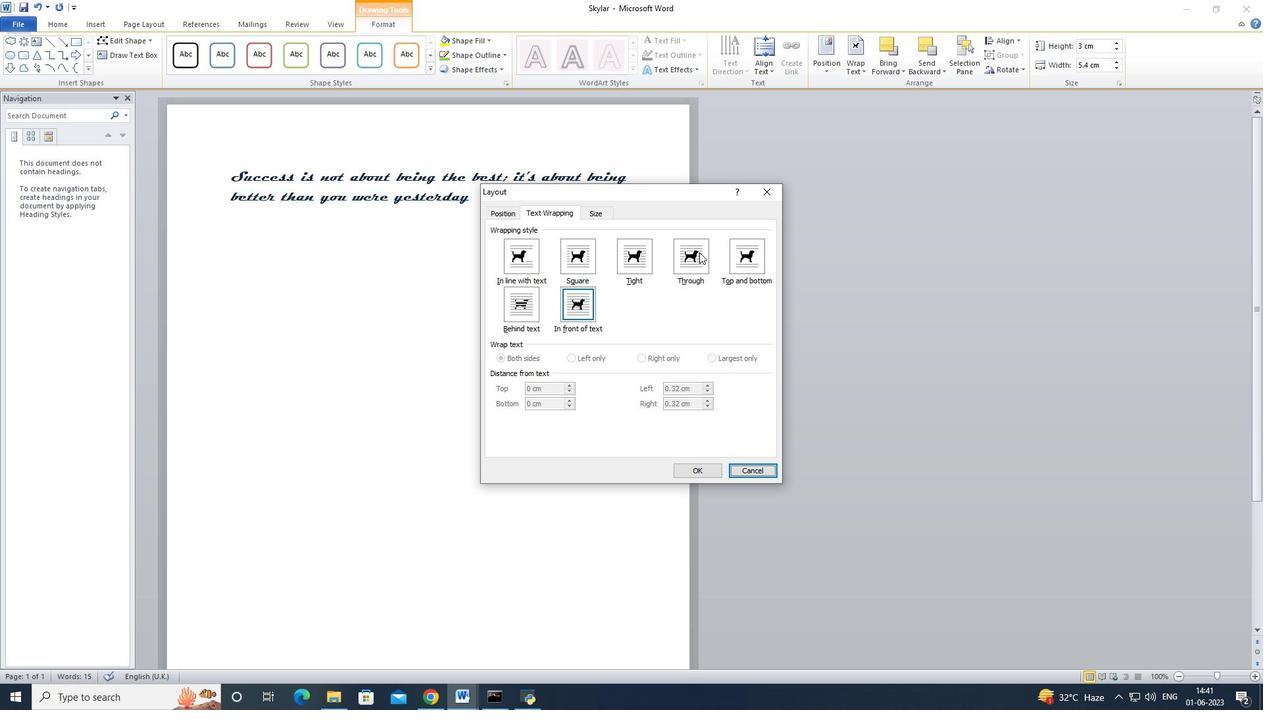 
Action: Mouse pressed left at (692, 260)
Screenshot: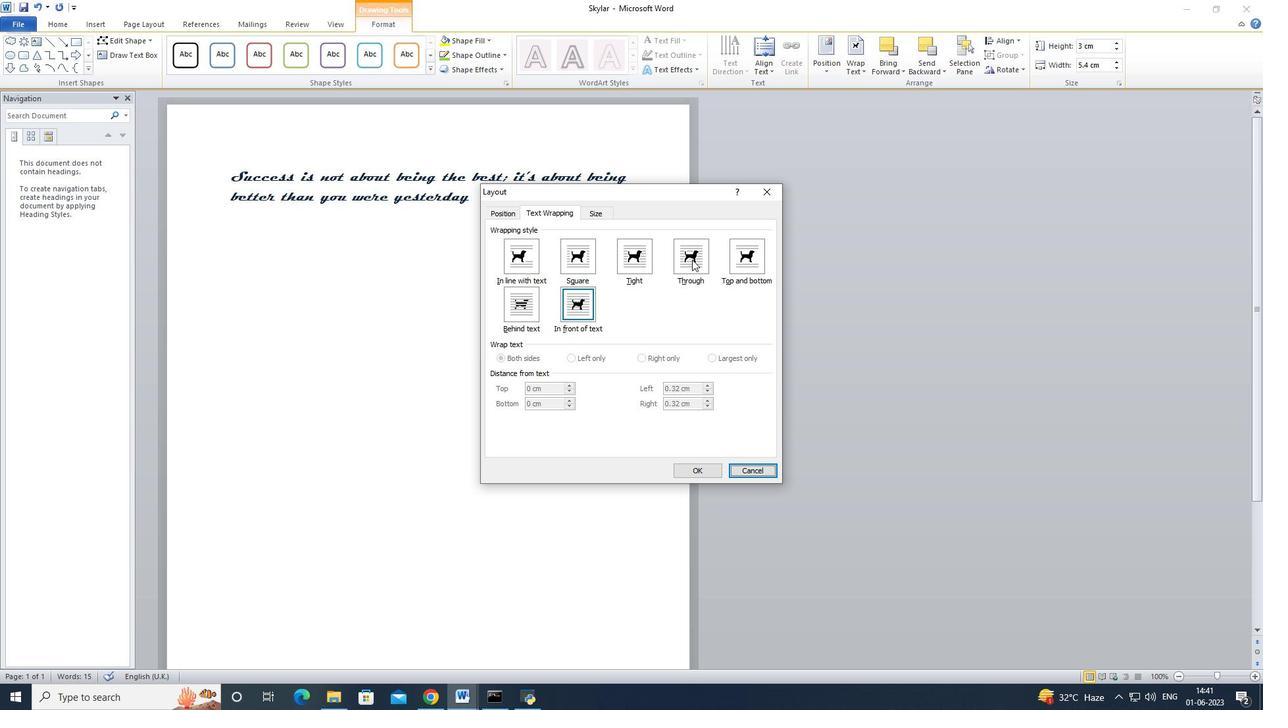 
Action: Mouse moved to (643, 358)
Screenshot: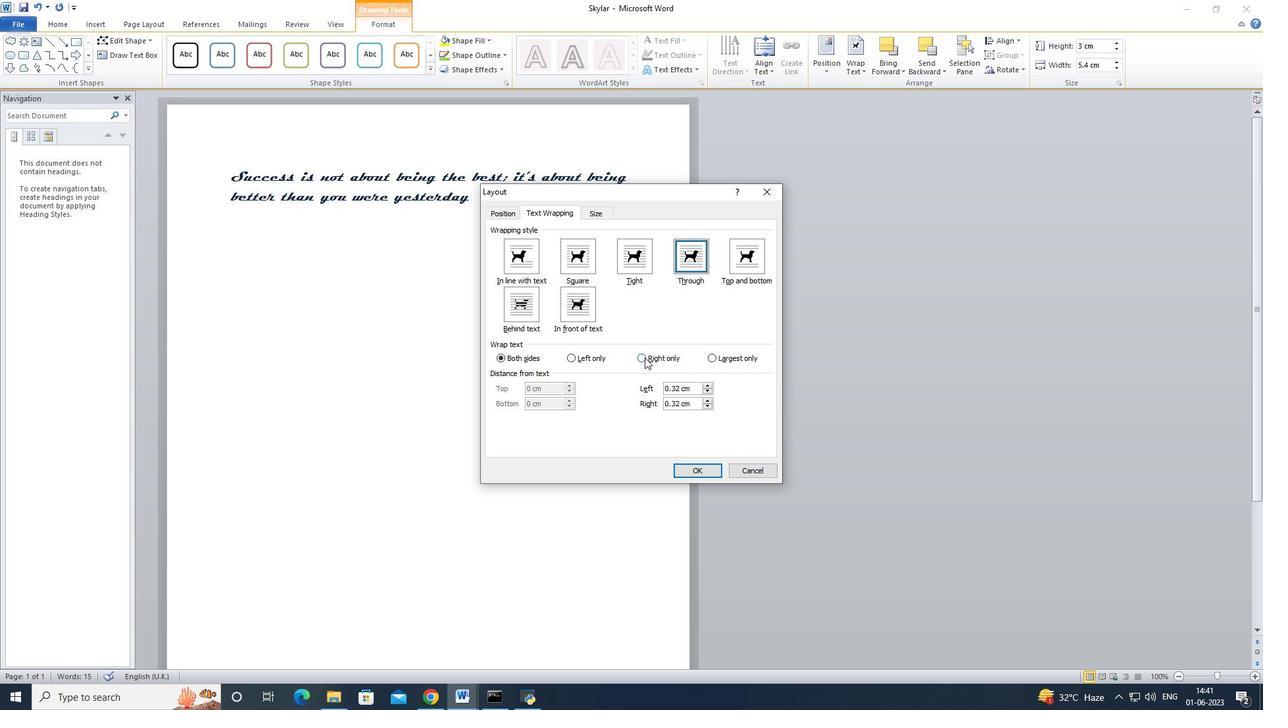 
Action: Mouse pressed left at (643, 358)
Screenshot: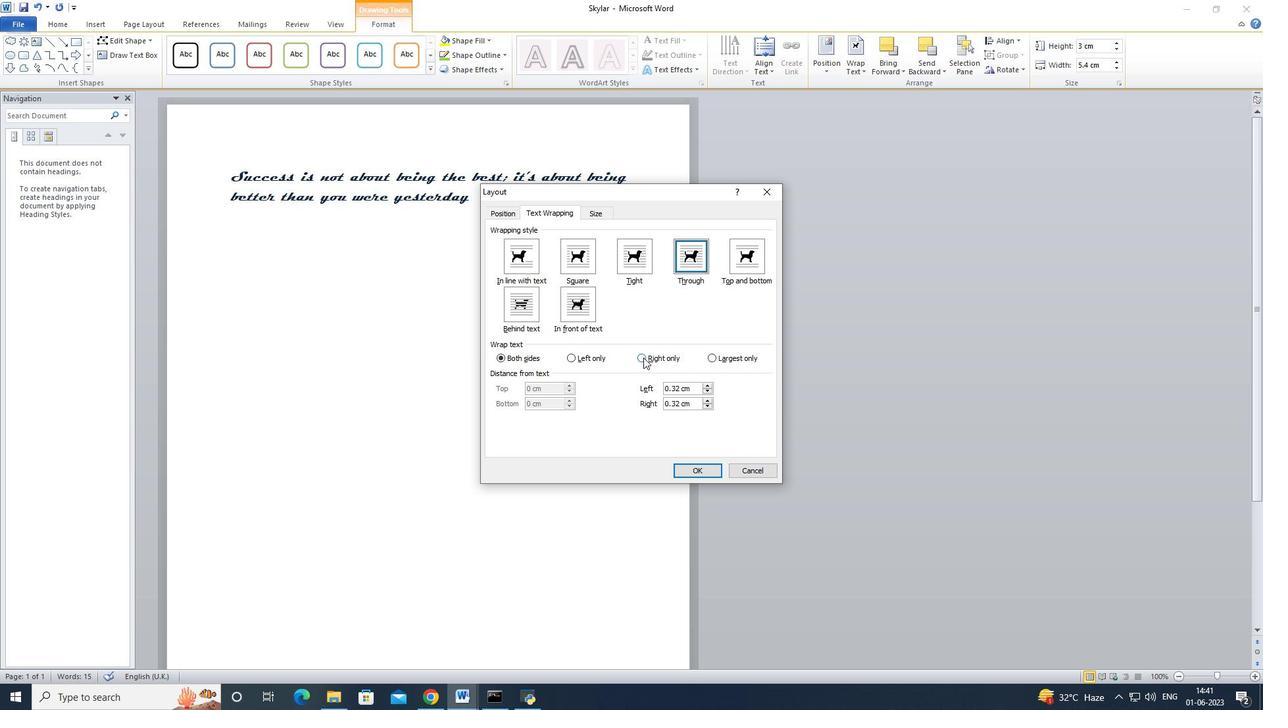 
Action: Mouse moved to (699, 469)
Screenshot: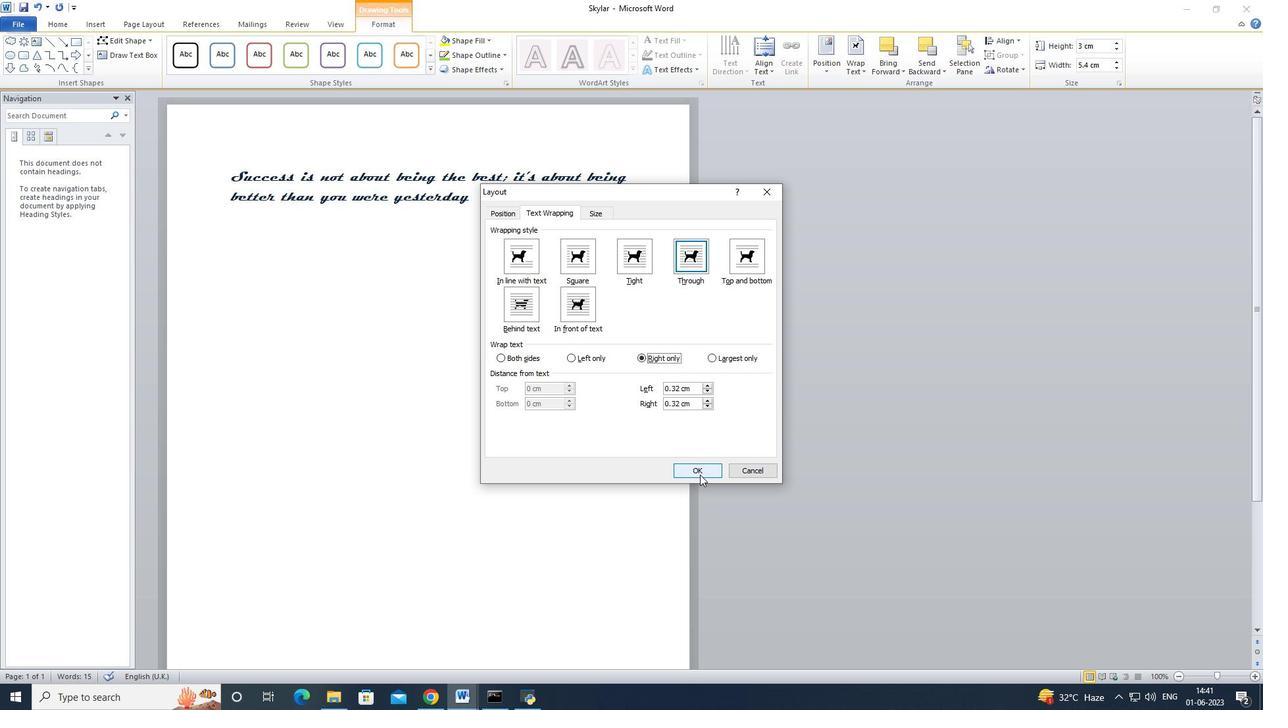 
Action: Mouse pressed left at (699, 469)
Screenshot: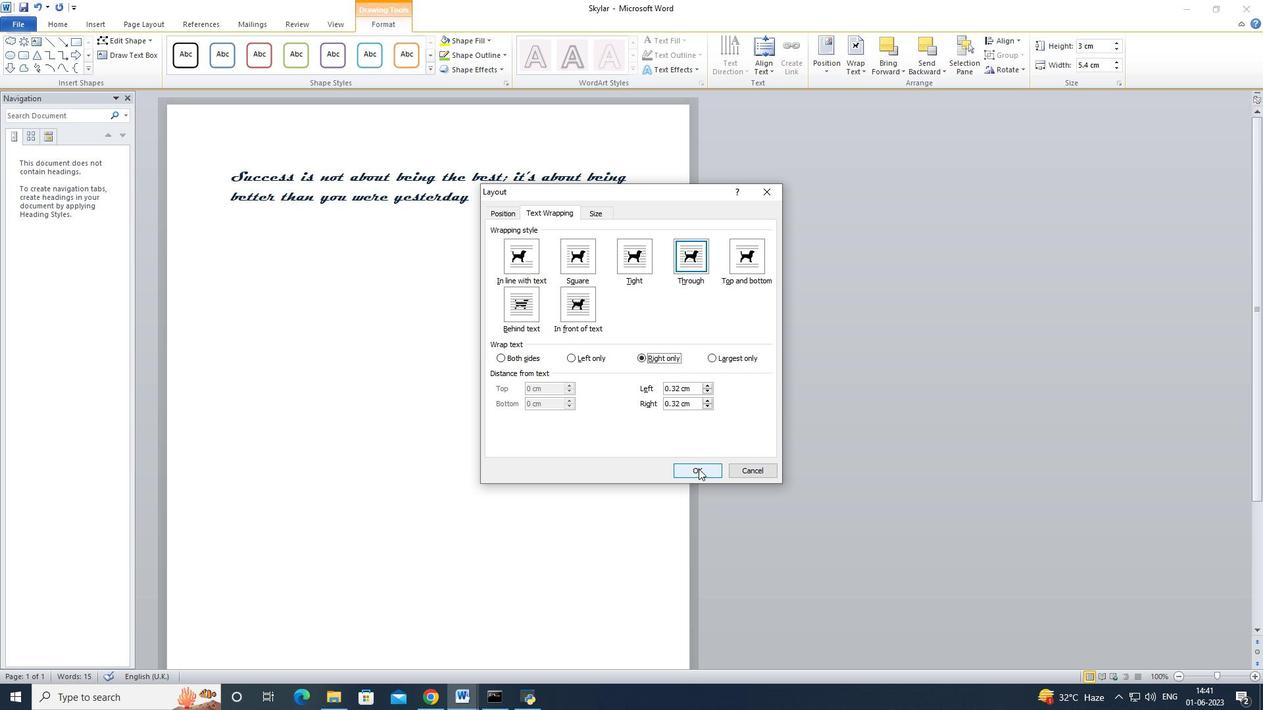 
Action: Mouse moved to (513, 240)
Screenshot: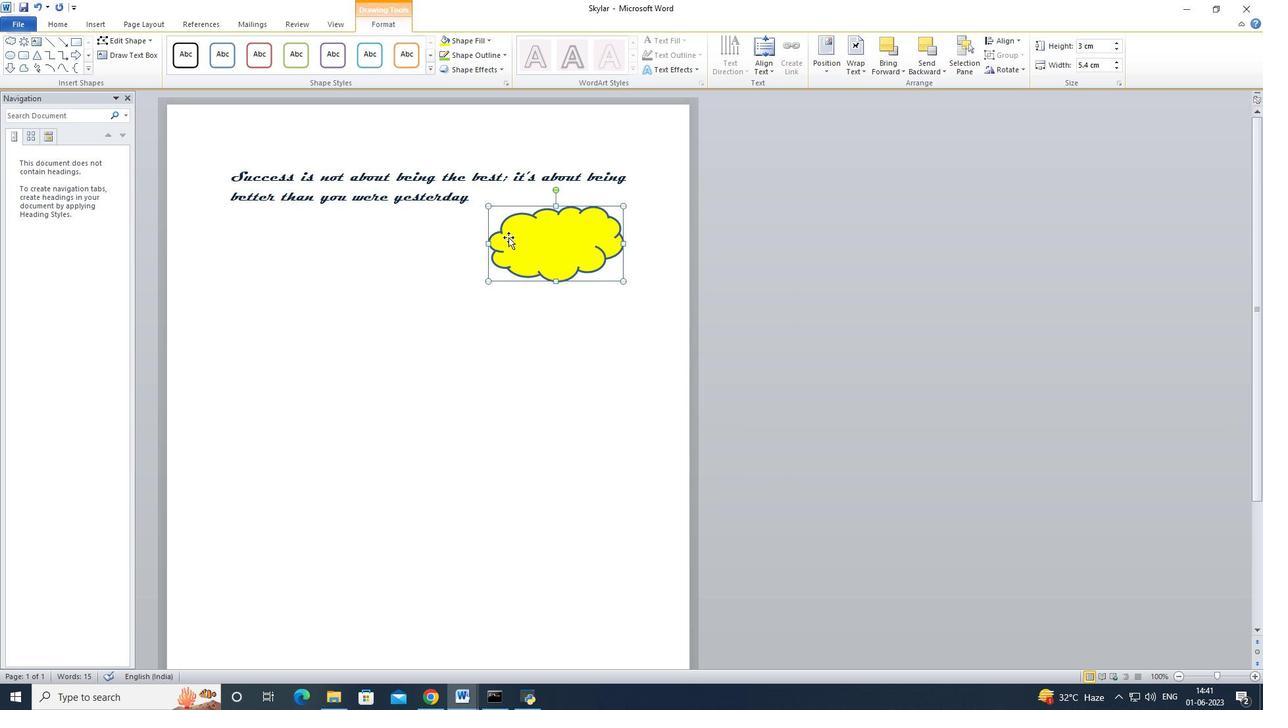 
Action: Mouse pressed left at (513, 240)
Screenshot: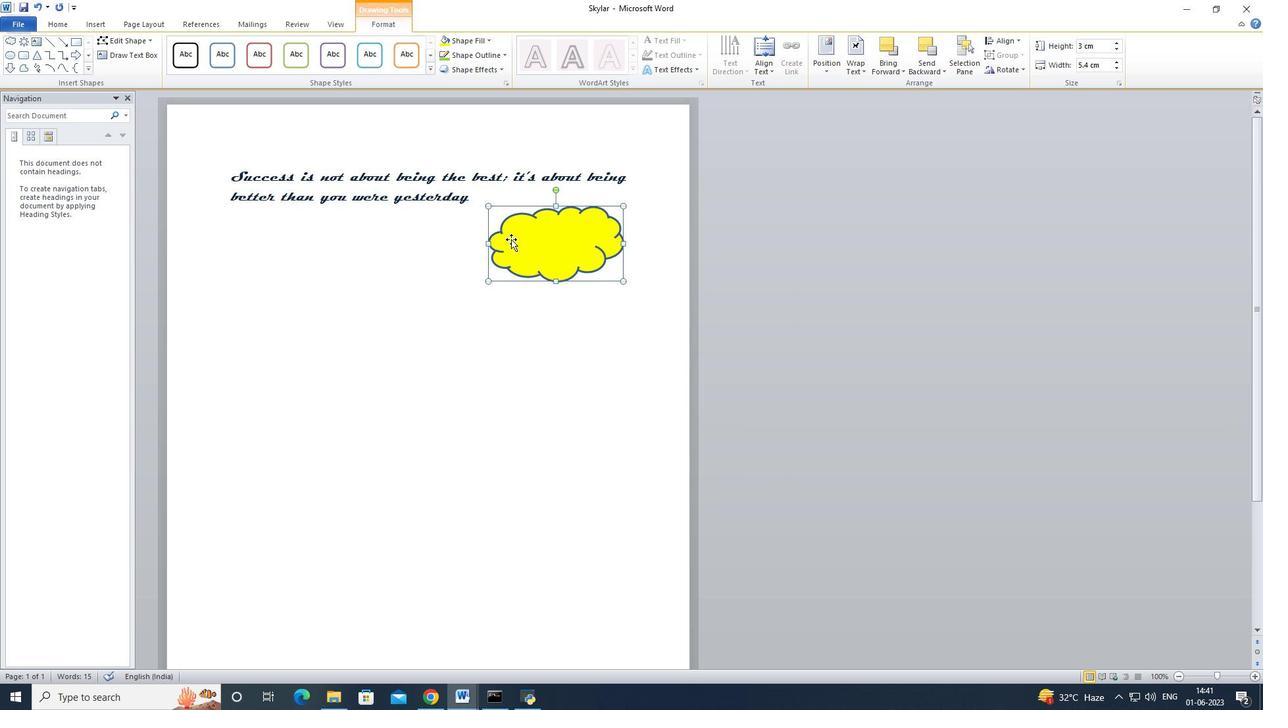 
Action: Mouse moved to (495, 327)
Screenshot: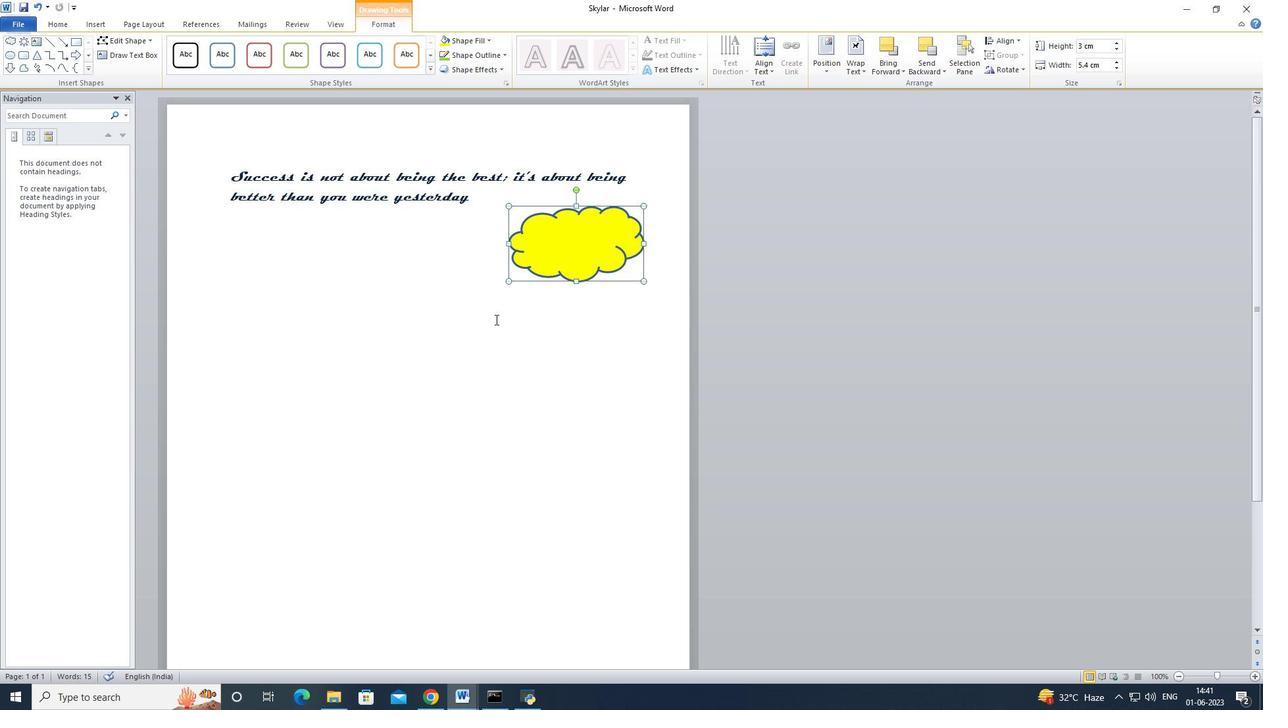 
Action: Mouse pressed left at (495, 327)
Screenshot: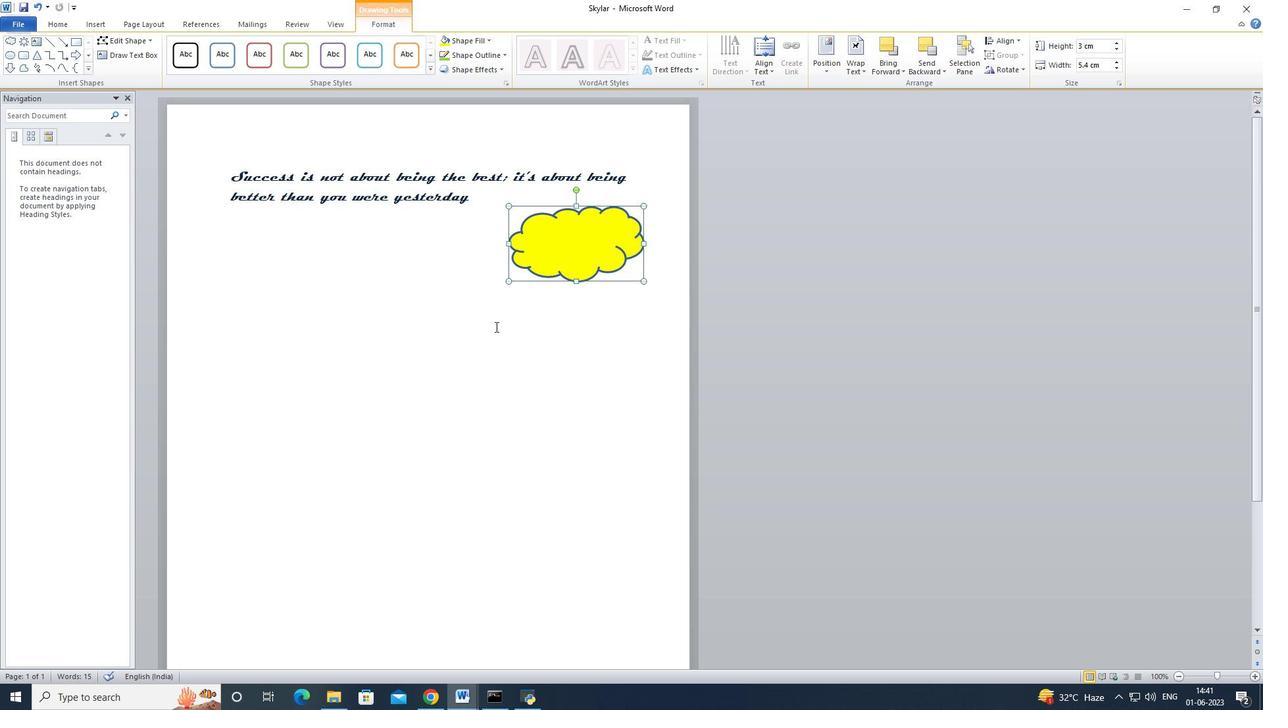 
Action: Mouse moved to (643, 280)
Screenshot: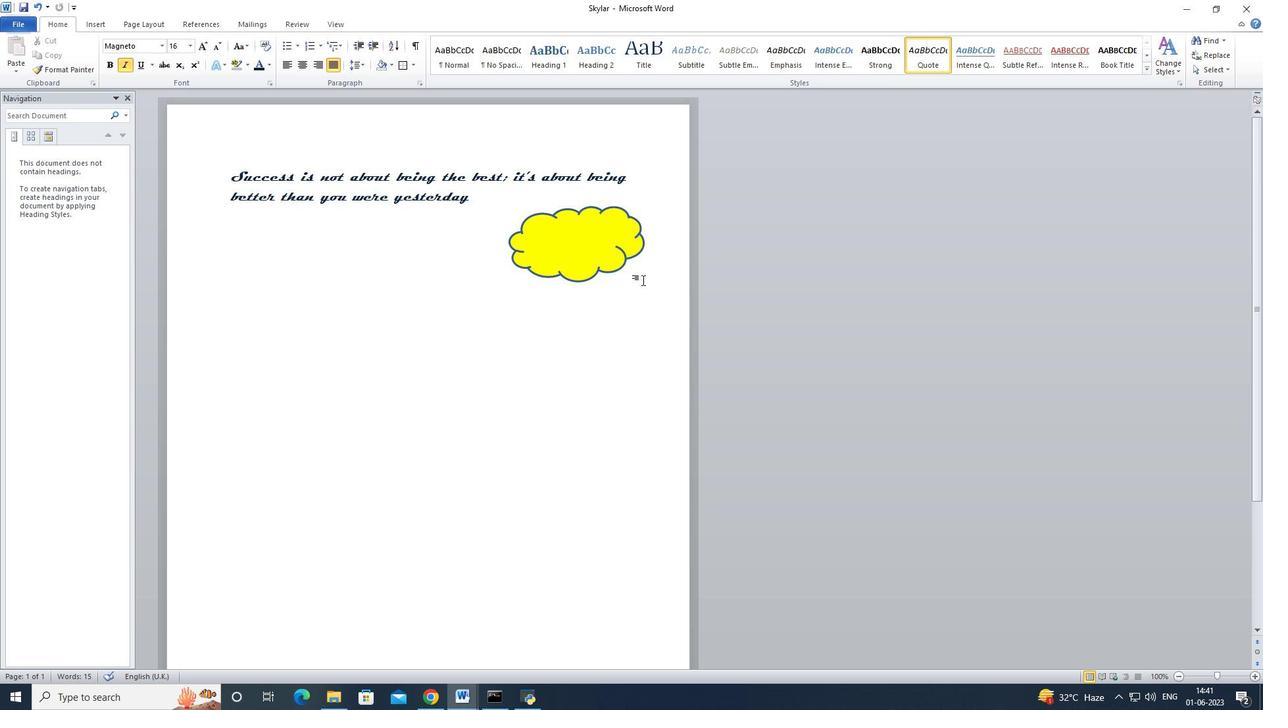 
